 Task: Send an email with the signature Isla Howard with the subject Request for a discount and the message Could you please share your availability for a meeting next week to discuss the project timelines? from softage.5@softage.net to softage.1@softage.net and move the email from Sent Items to the folder Halloween costumes
Action: Mouse moved to (60, 44)
Screenshot: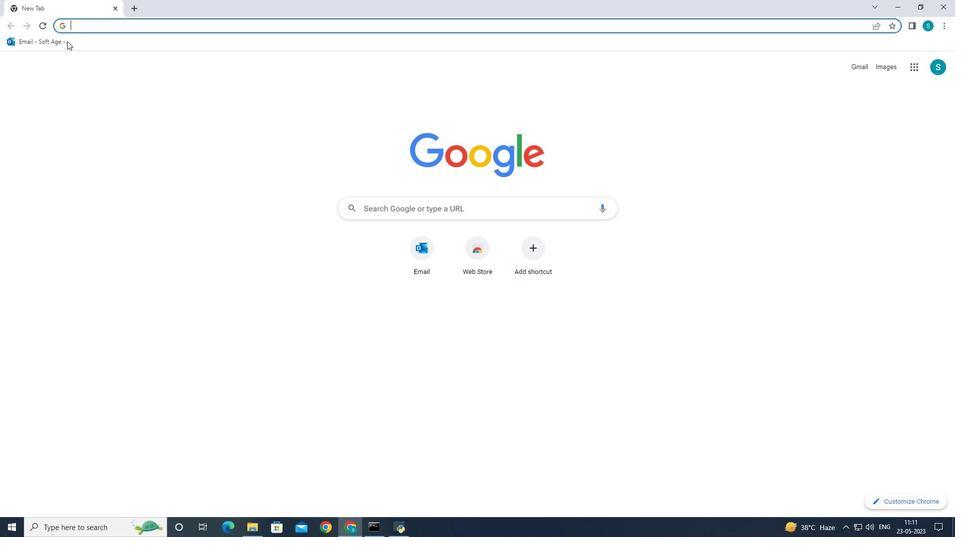 
Action: Mouse pressed left at (60, 44)
Screenshot: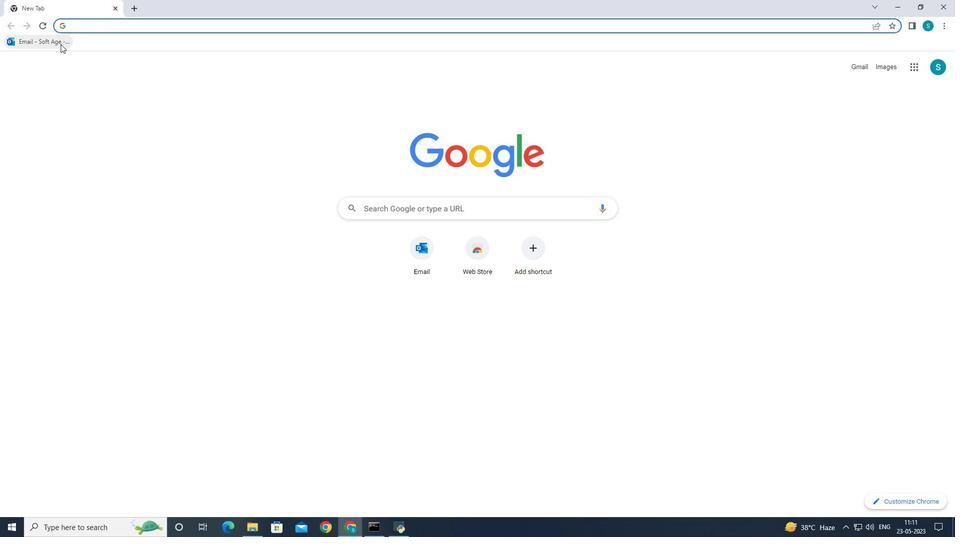 
Action: Mouse moved to (127, 82)
Screenshot: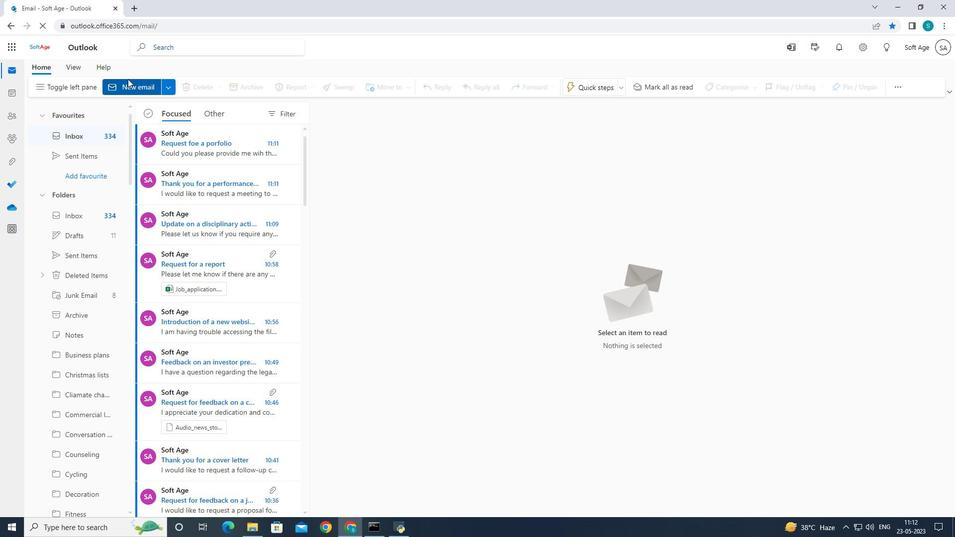 
Action: Mouse pressed left at (127, 82)
Screenshot: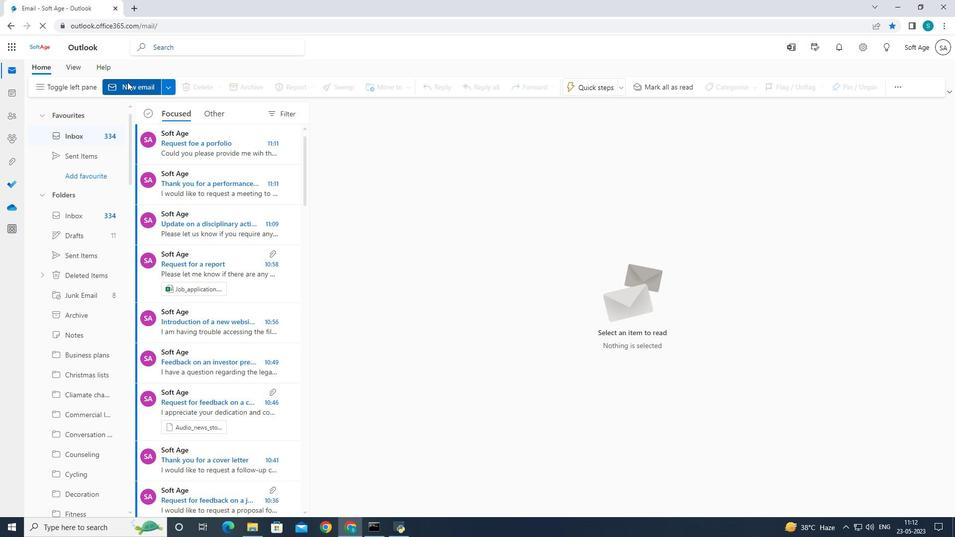 
Action: Mouse pressed left at (127, 82)
Screenshot: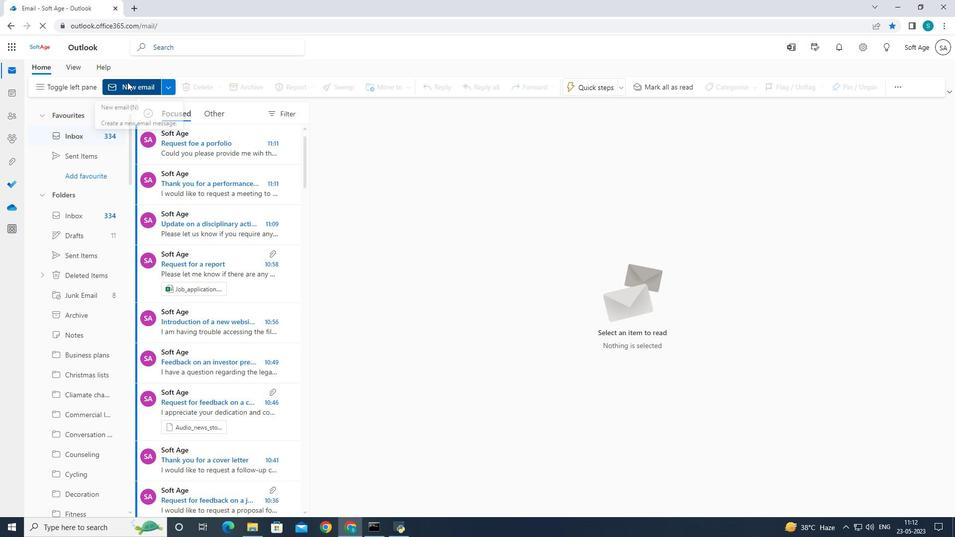 
Action: Mouse moved to (648, 89)
Screenshot: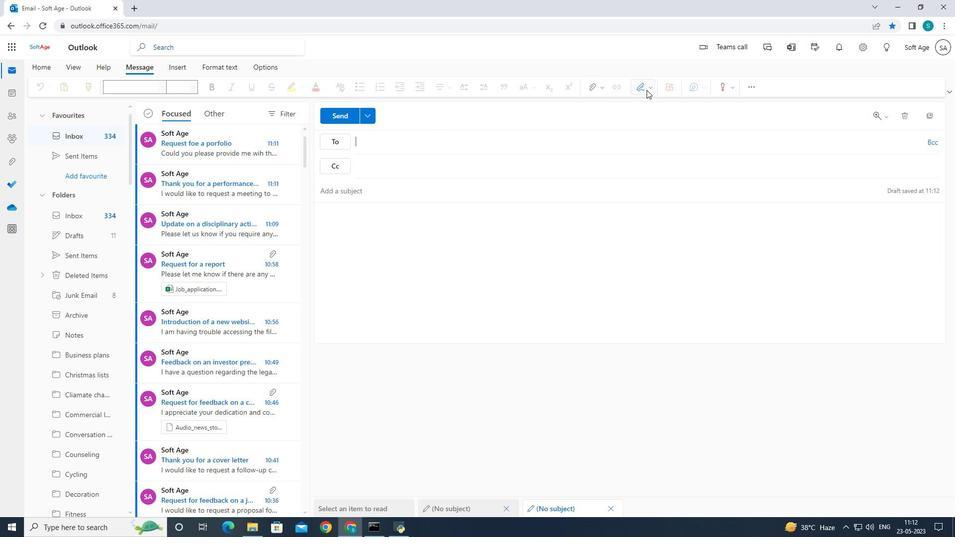 
Action: Mouse pressed left at (648, 89)
Screenshot: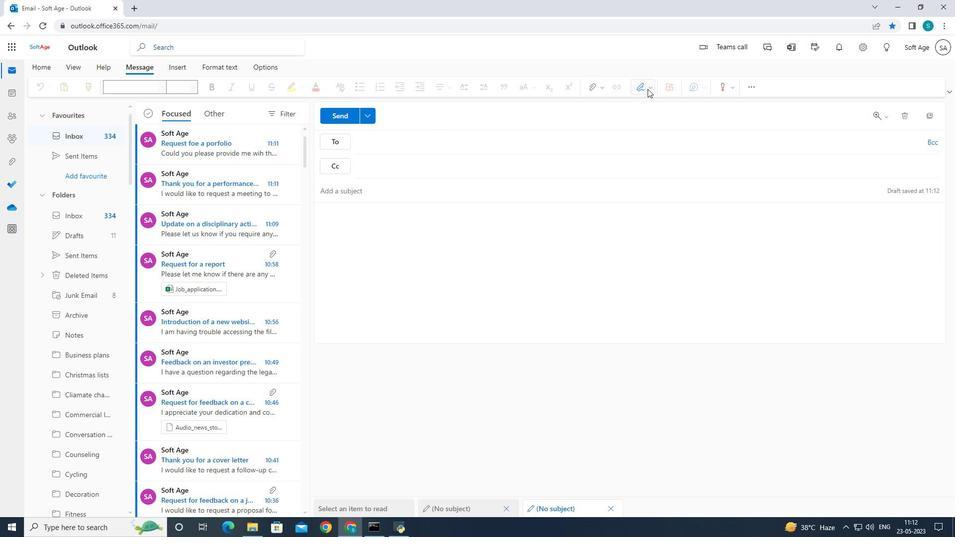 
Action: Mouse pressed left at (648, 89)
Screenshot: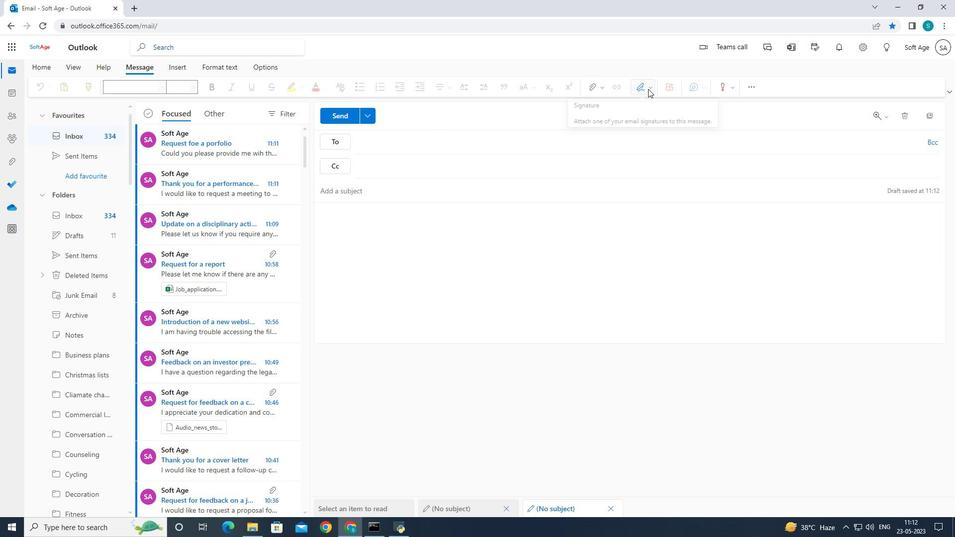 
Action: Mouse pressed left at (648, 89)
Screenshot: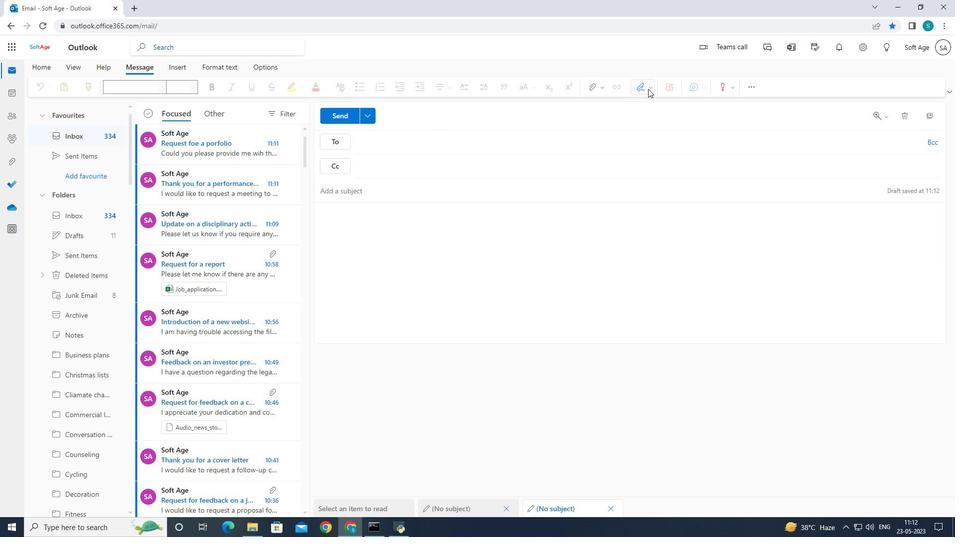
Action: Mouse moved to (617, 147)
Screenshot: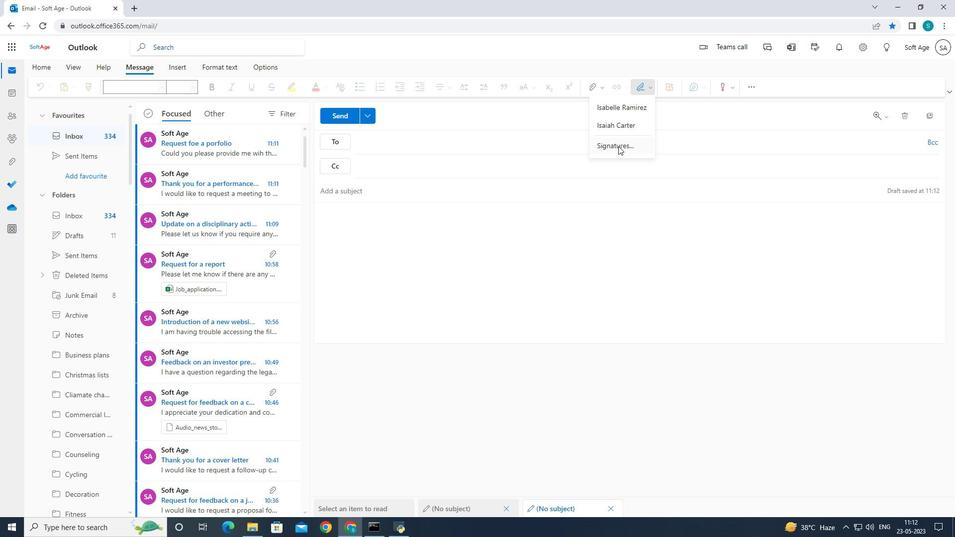
Action: Mouse pressed left at (617, 147)
Screenshot: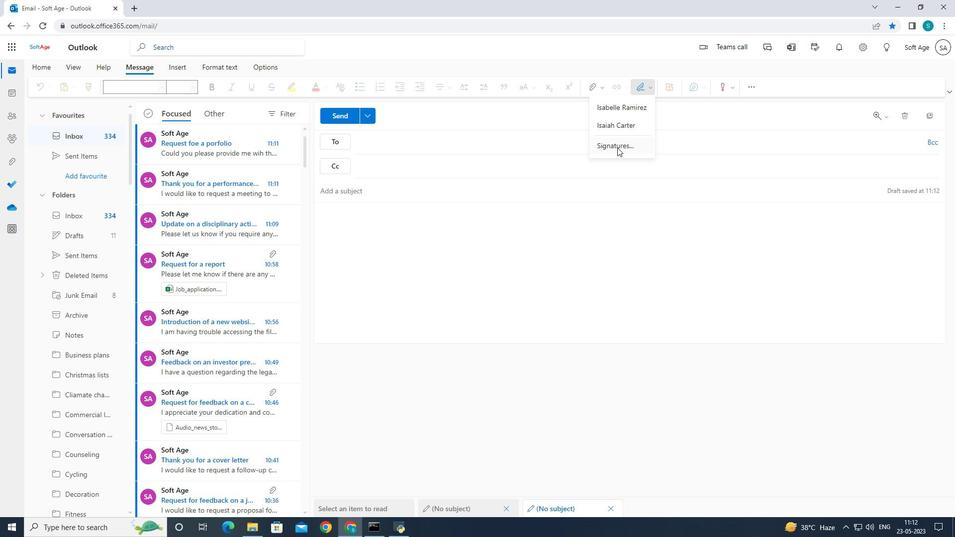 
Action: Mouse moved to (669, 168)
Screenshot: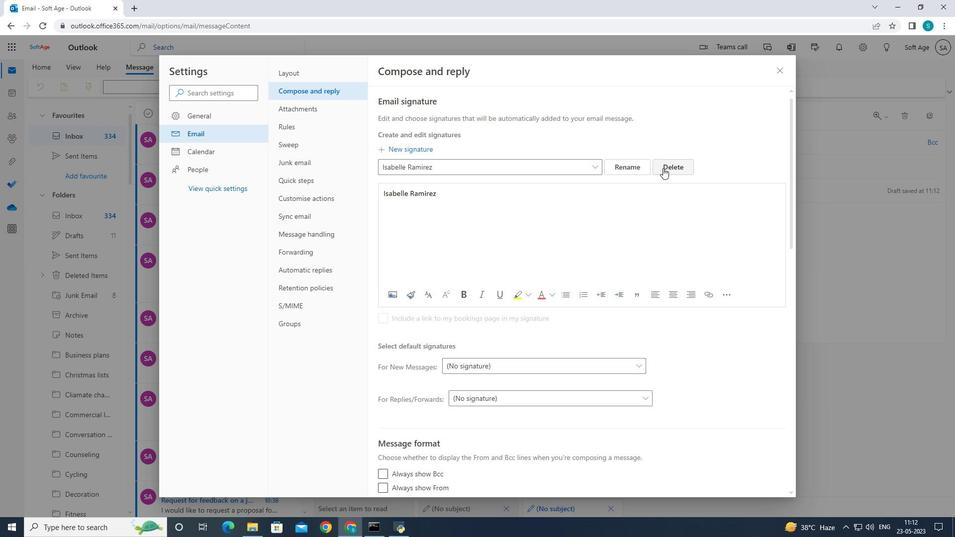
Action: Mouse pressed left at (669, 168)
Screenshot: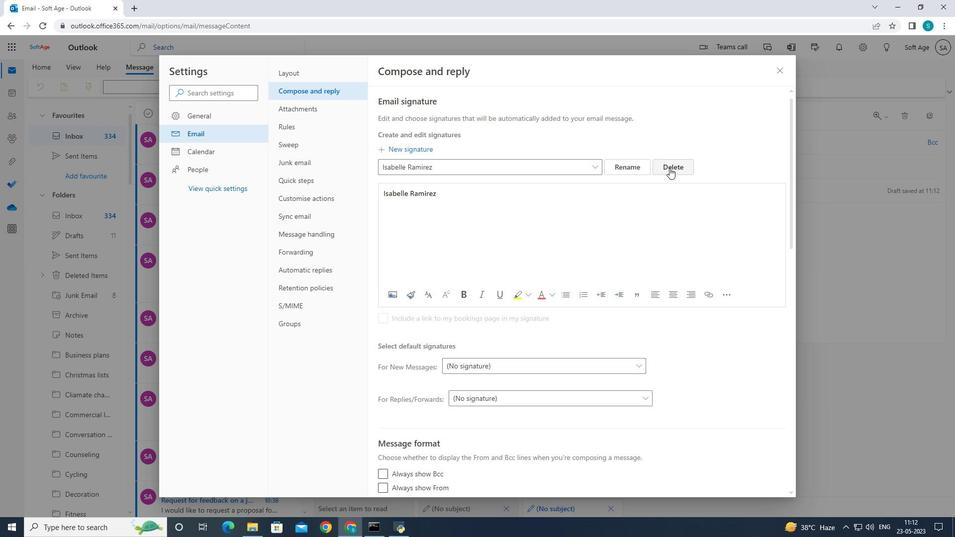 
Action: Mouse moved to (669, 164)
Screenshot: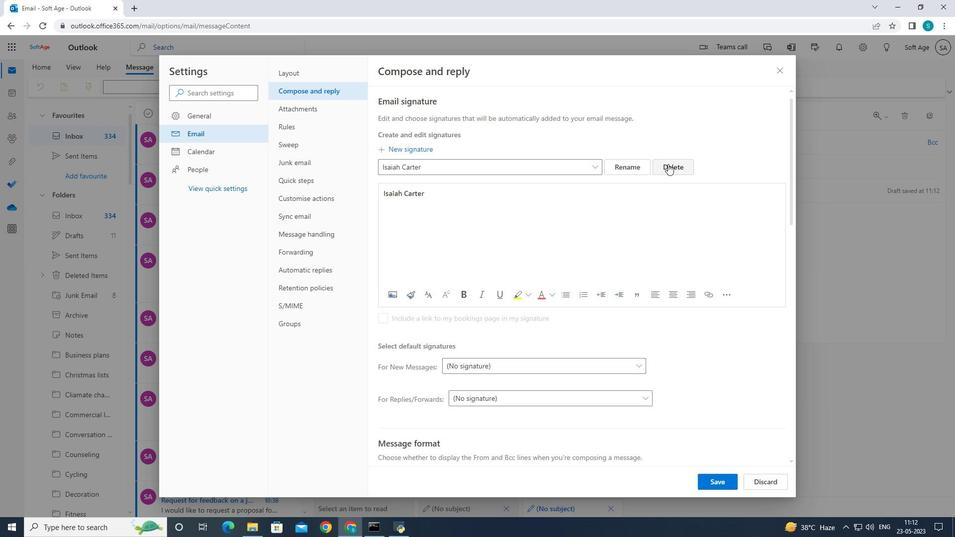 
Action: Mouse pressed left at (669, 164)
Screenshot: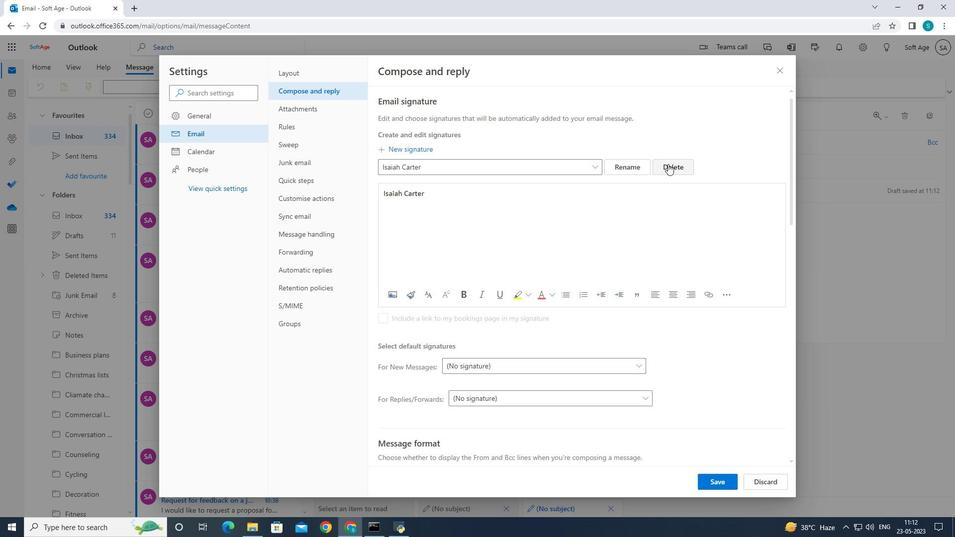 
Action: Mouse moved to (597, 169)
Screenshot: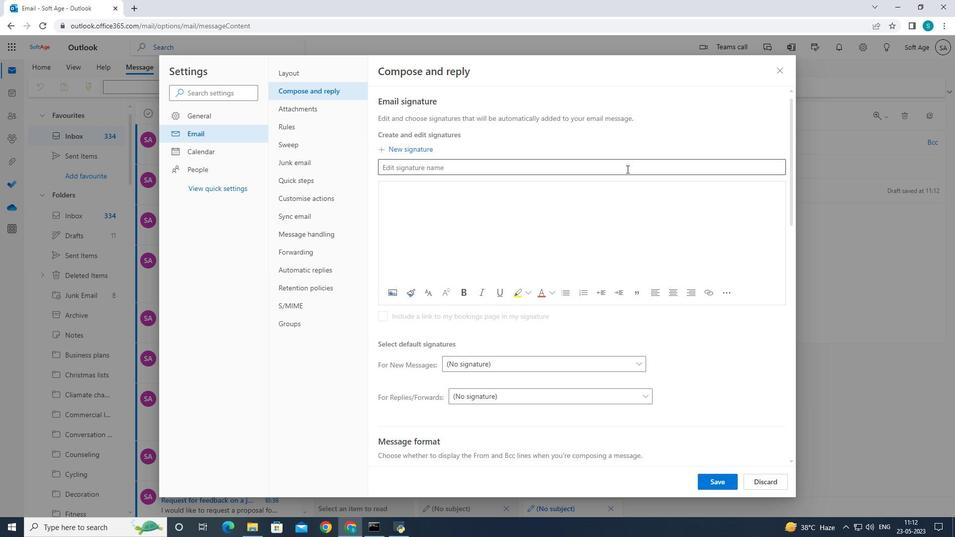 
Action: Mouse pressed left at (597, 169)
Screenshot: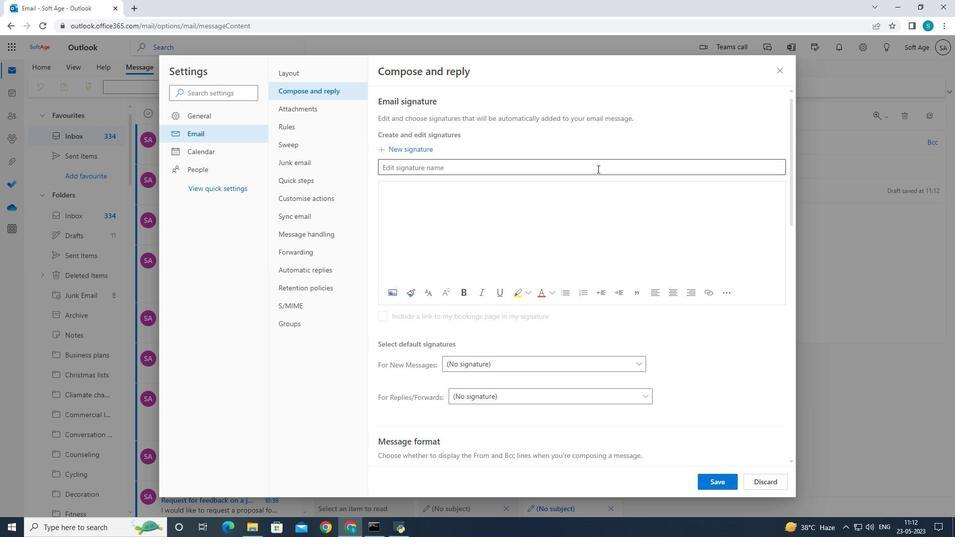 
Action: Mouse moved to (597, 169)
Screenshot: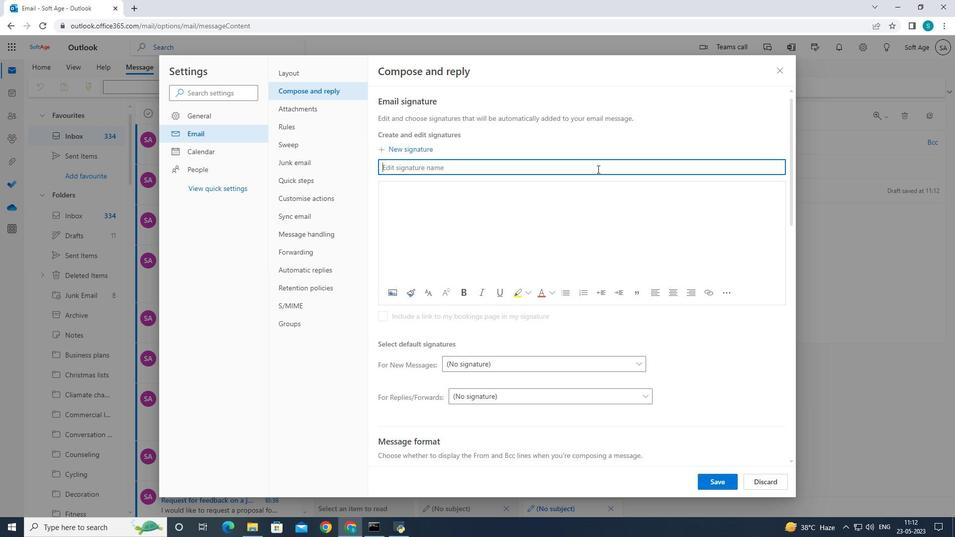 
Action: Mouse pressed left at (597, 169)
Screenshot: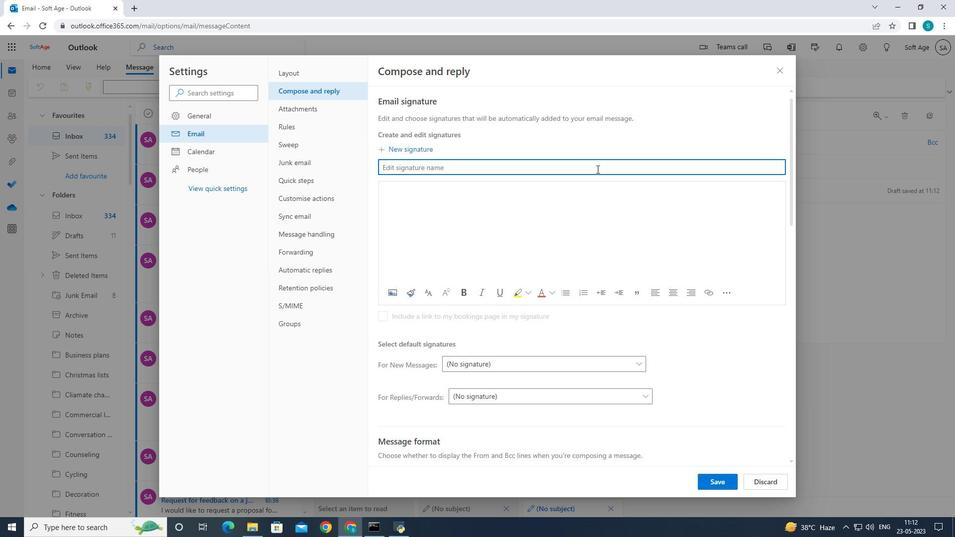 
Action: Mouse moved to (601, 161)
Screenshot: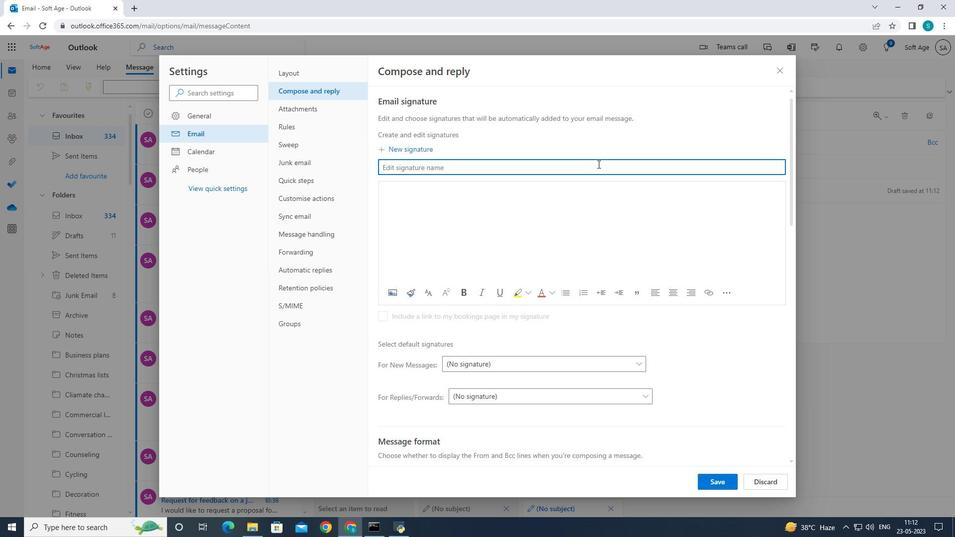 
Action: Key pressed <Key.caps_lock>I<Key.caps_lock>sla<Key.space><Key.caps_lock>H<Key.caps_lock>oward
Screenshot: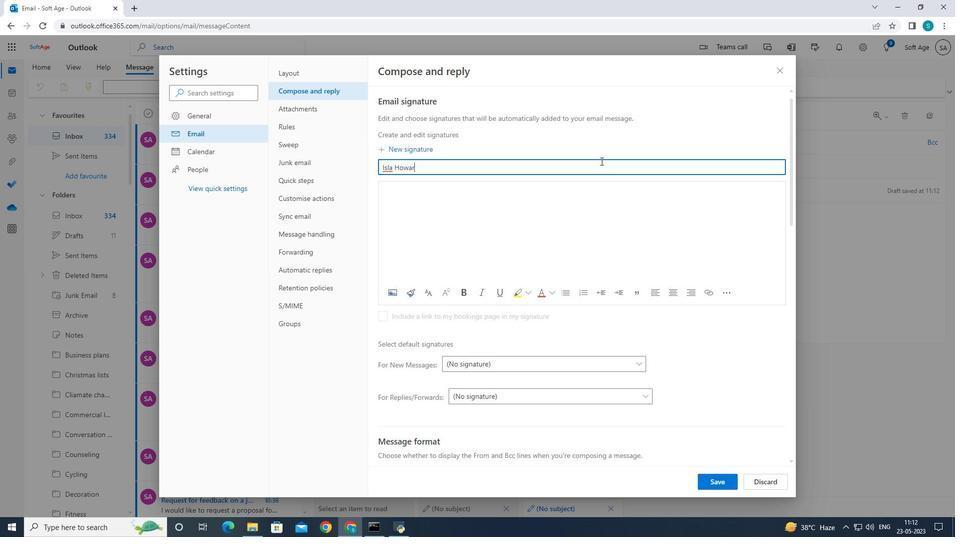 
Action: Mouse moved to (387, 180)
Screenshot: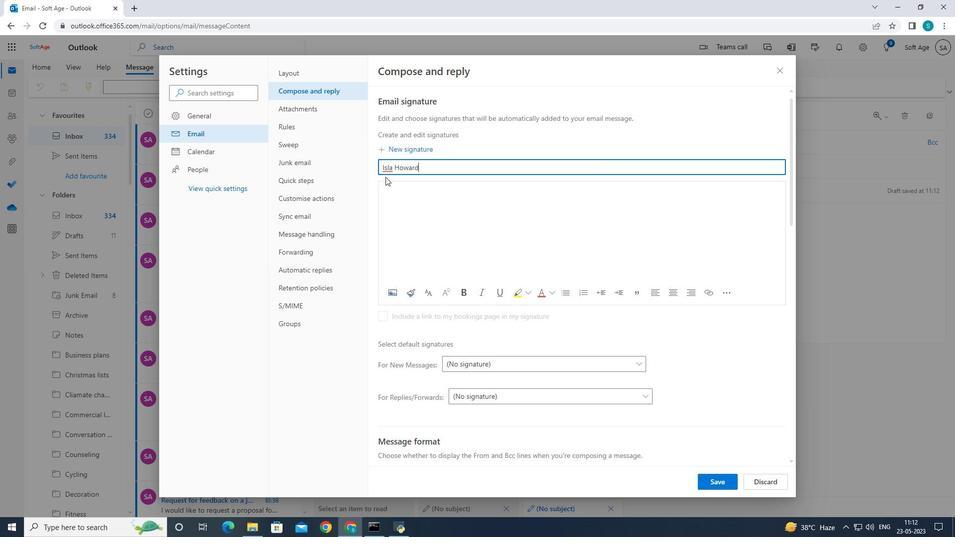
Action: Mouse pressed left at (387, 180)
Screenshot: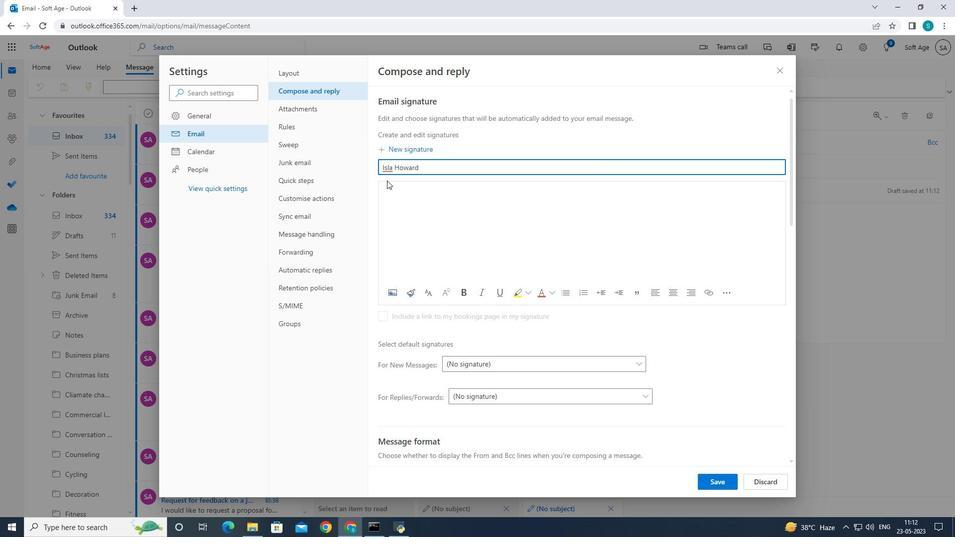 
Action: Mouse moved to (406, 187)
Screenshot: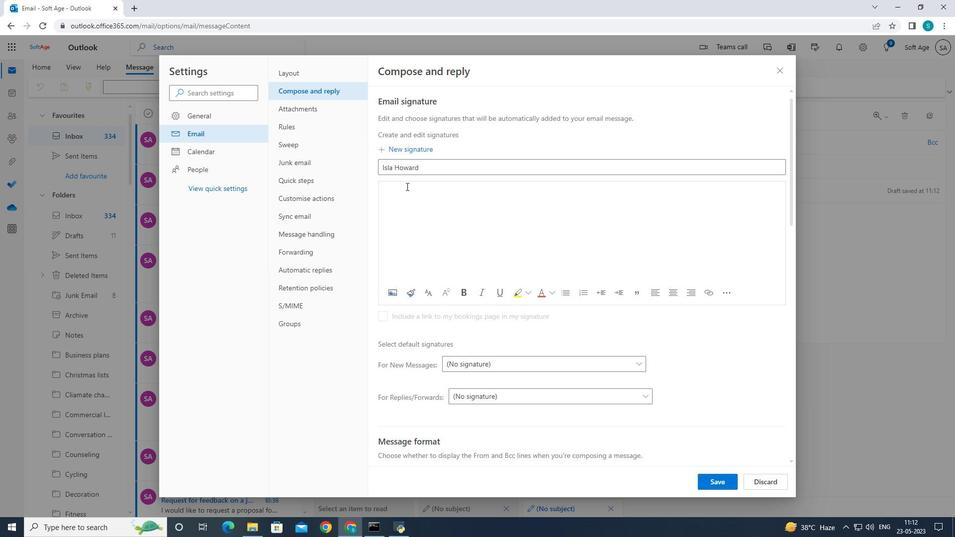 
Action: Mouse pressed left at (406, 187)
Screenshot: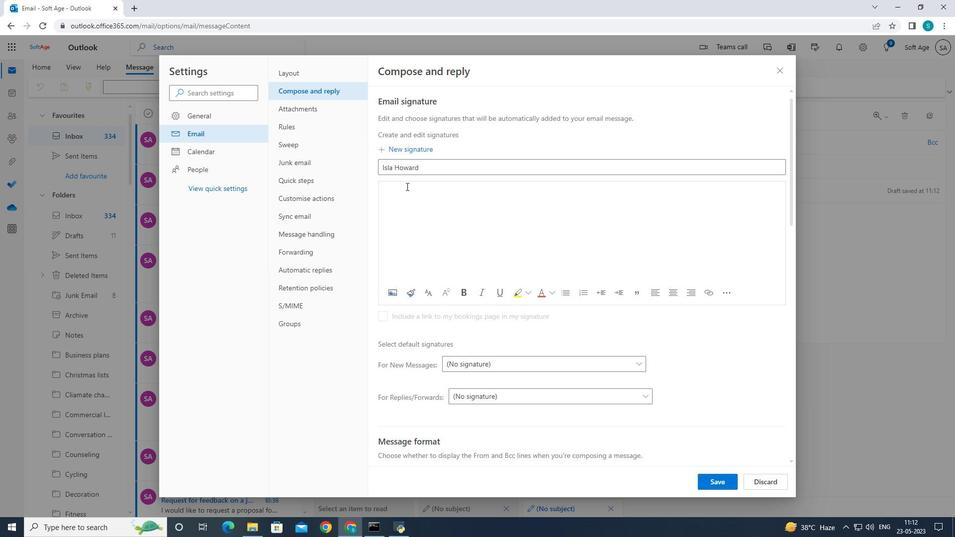 
Action: Mouse moved to (411, 183)
Screenshot: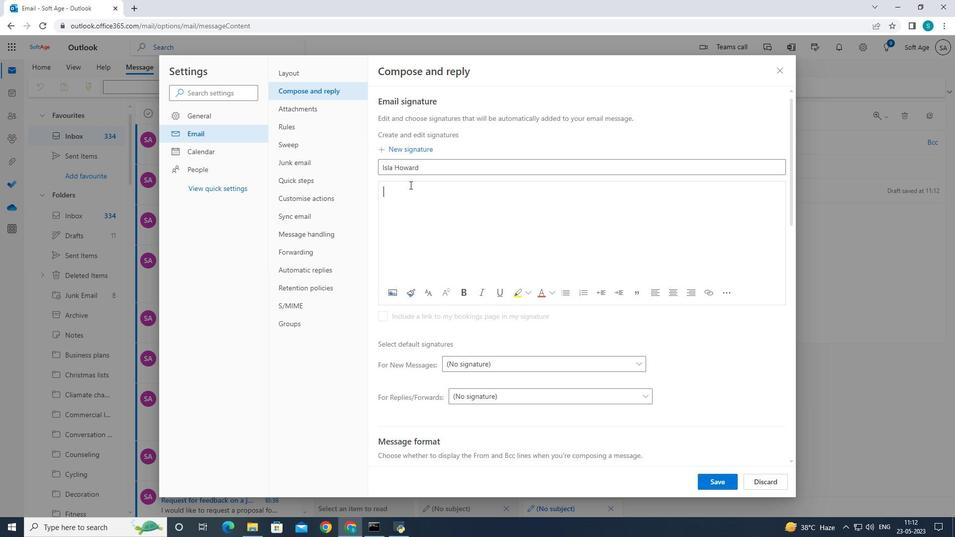 
Action: Key pressed <Key.caps_lock>I<Key.caps_lock>sla<Key.space><Key.caps_lock>H<Key.caps_lock>oward
Screenshot: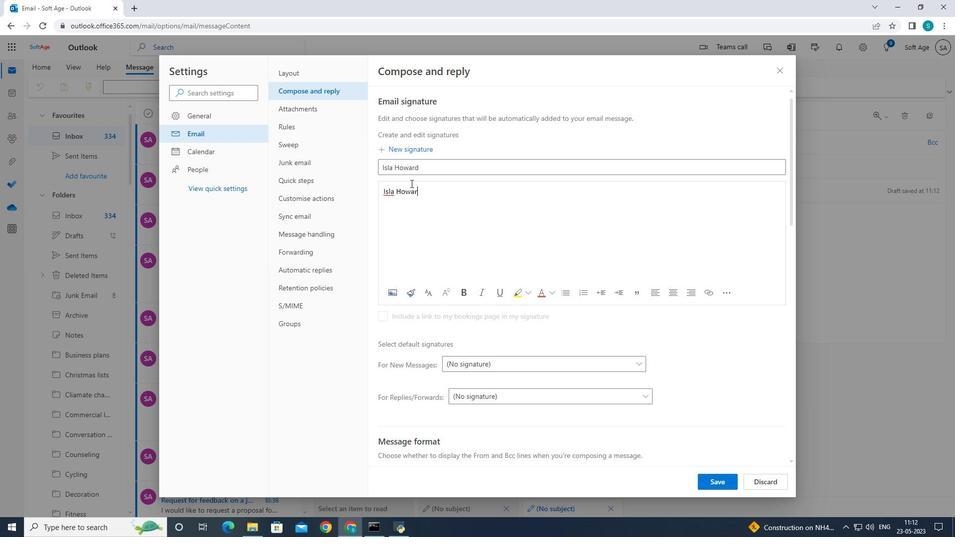 
Action: Mouse moved to (727, 485)
Screenshot: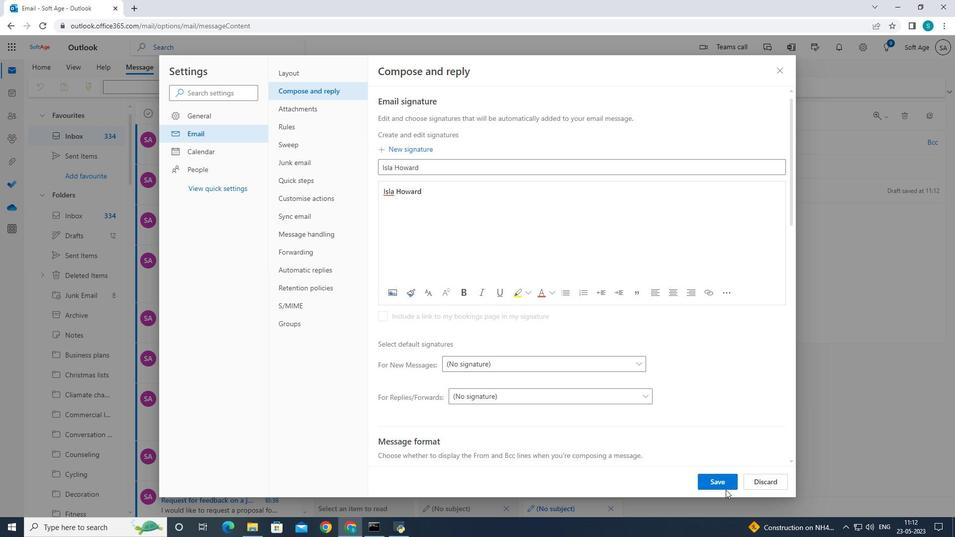 
Action: Mouse pressed left at (727, 485)
Screenshot: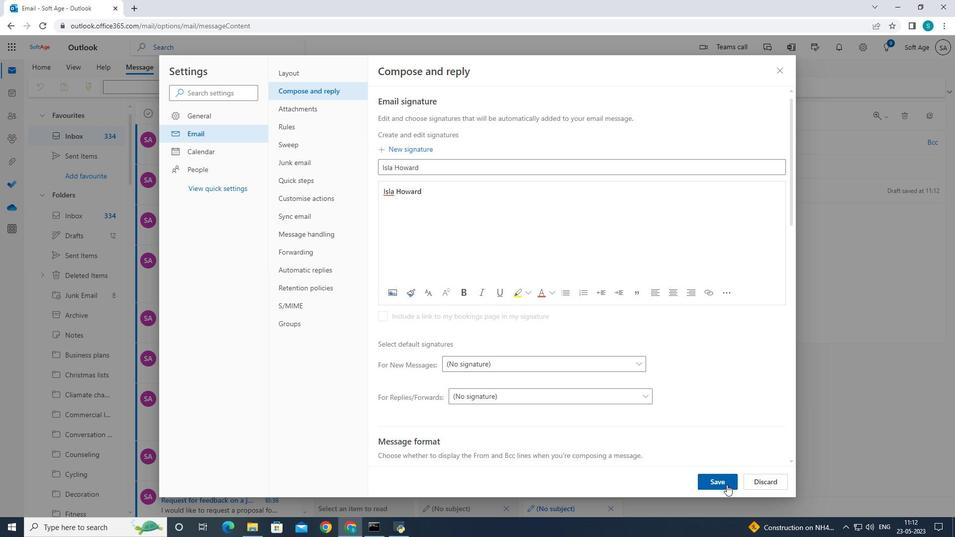 
Action: Mouse moved to (783, 71)
Screenshot: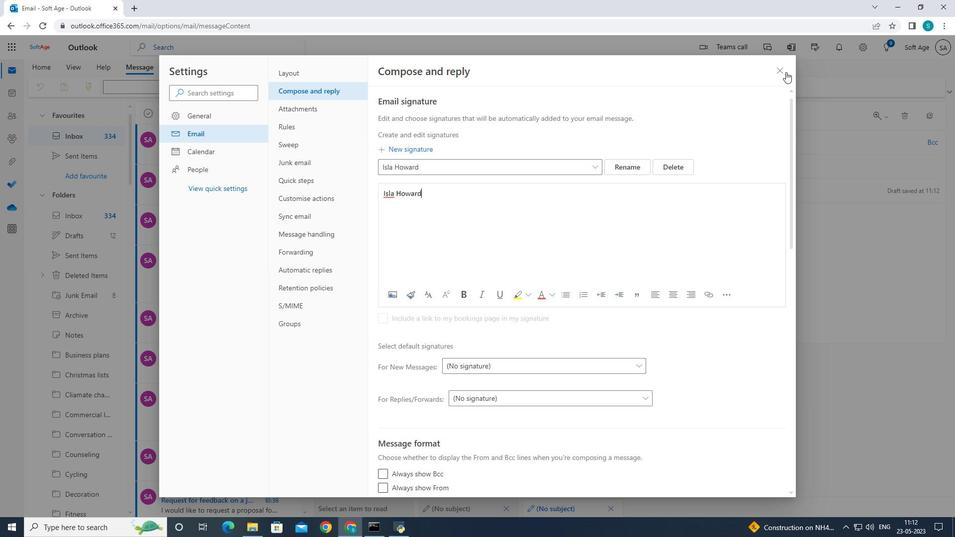 
Action: Mouse pressed left at (783, 71)
Screenshot: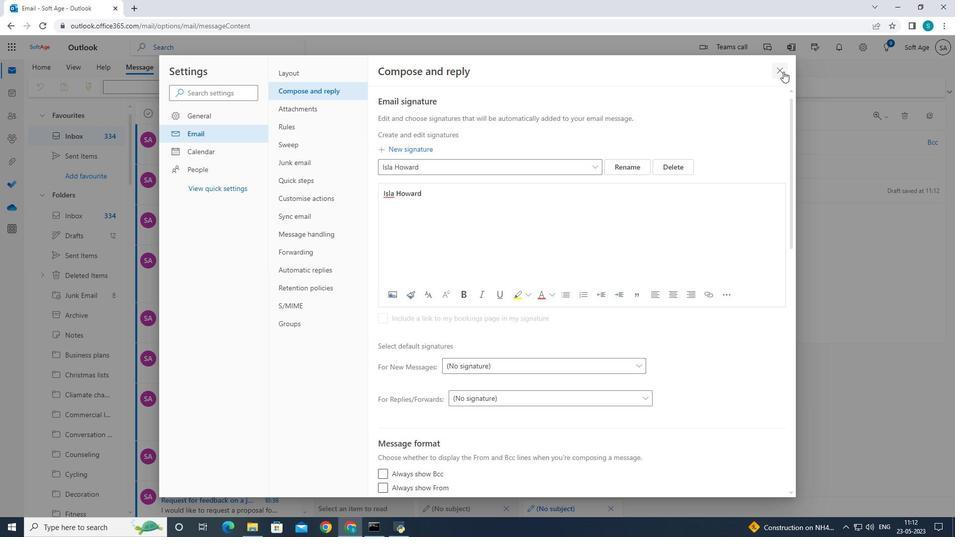 
Action: Mouse moved to (386, 188)
Screenshot: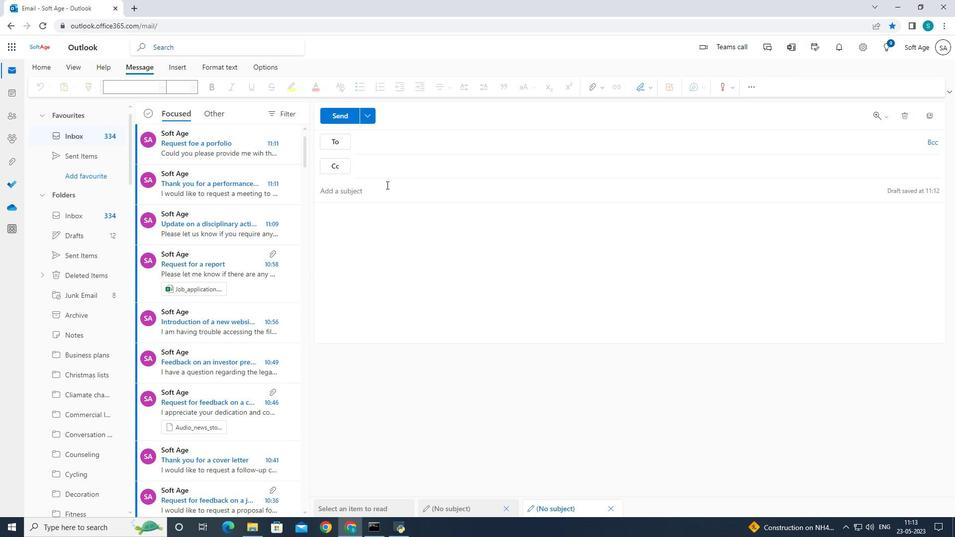 
Action: Mouse pressed left at (386, 188)
Screenshot: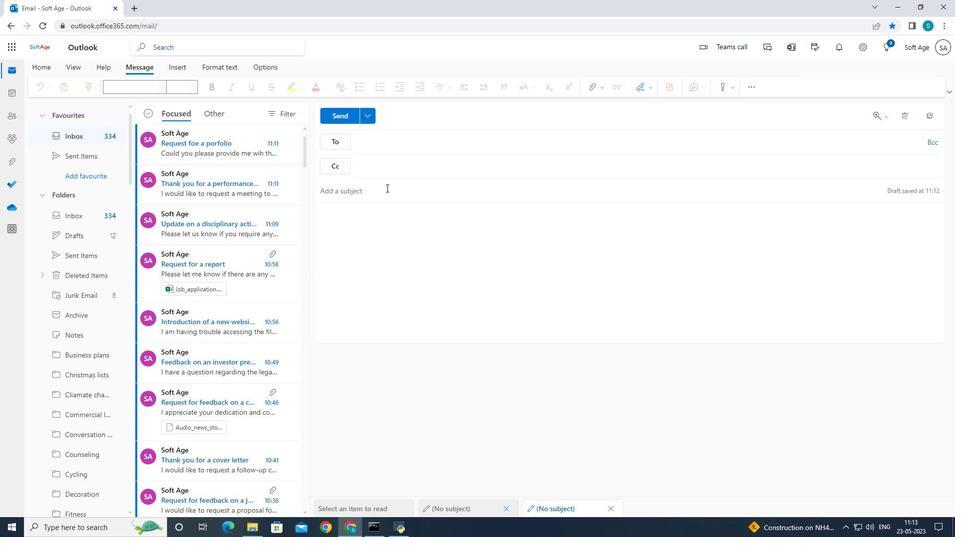 
Action: Mouse moved to (532, 119)
Screenshot: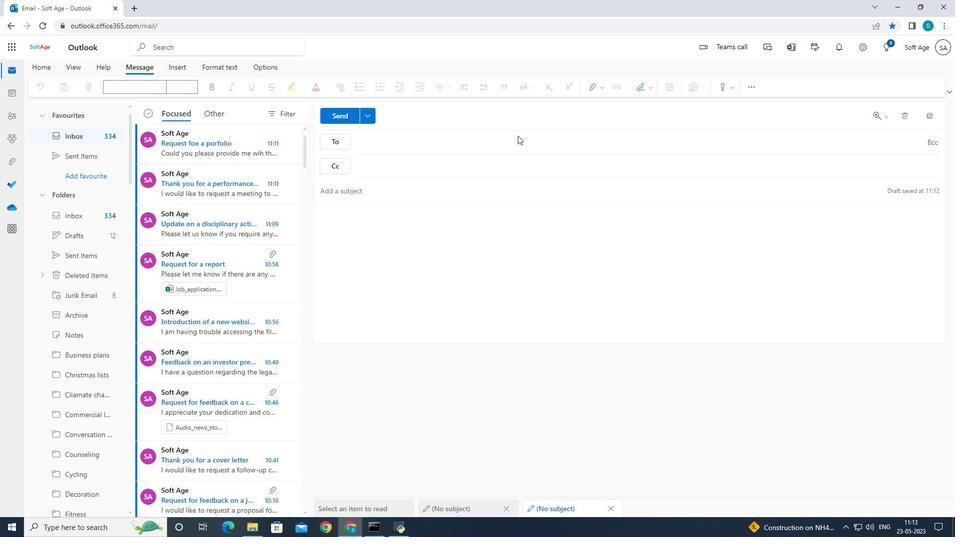 
Action: Key pressed <Key.shift>r<Key.shift>e<Key.backspace><Key.backspace><Key.shift>Request<Key.space>for<Key.space>a<Key.shift><Key.space>discount
Screenshot: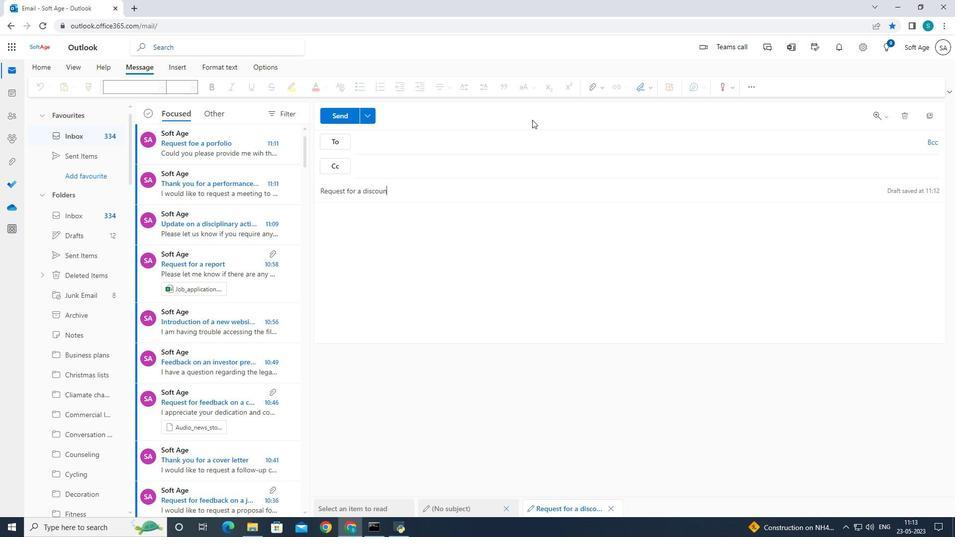 
Action: Mouse moved to (465, 214)
Screenshot: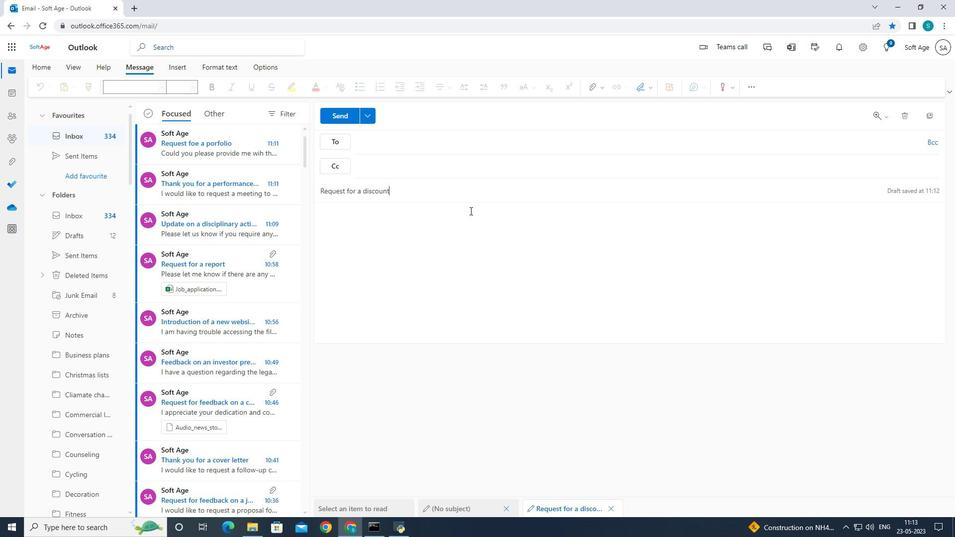 
Action: Mouse pressed left at (465, 214)
Screenshot: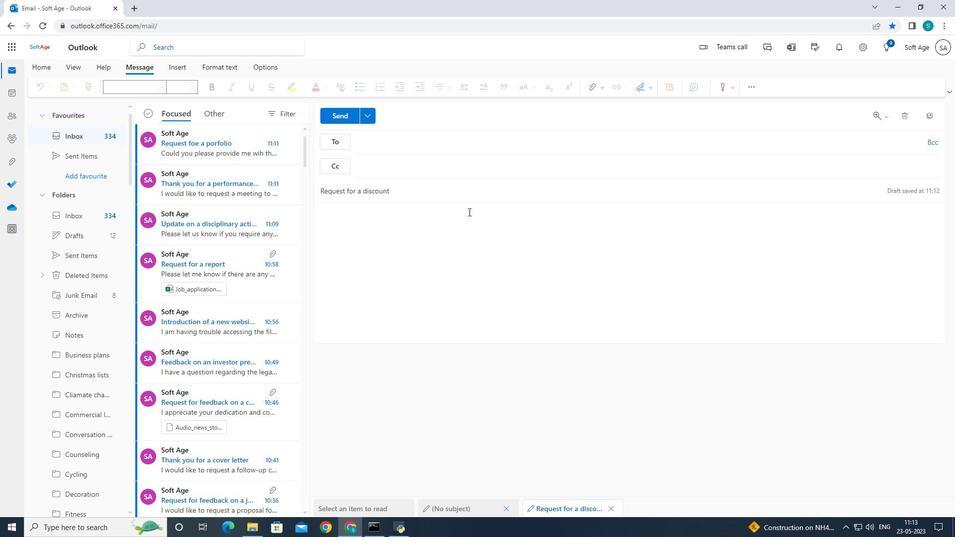 
Action: Mouse moved to (643, 87)
Screenshot: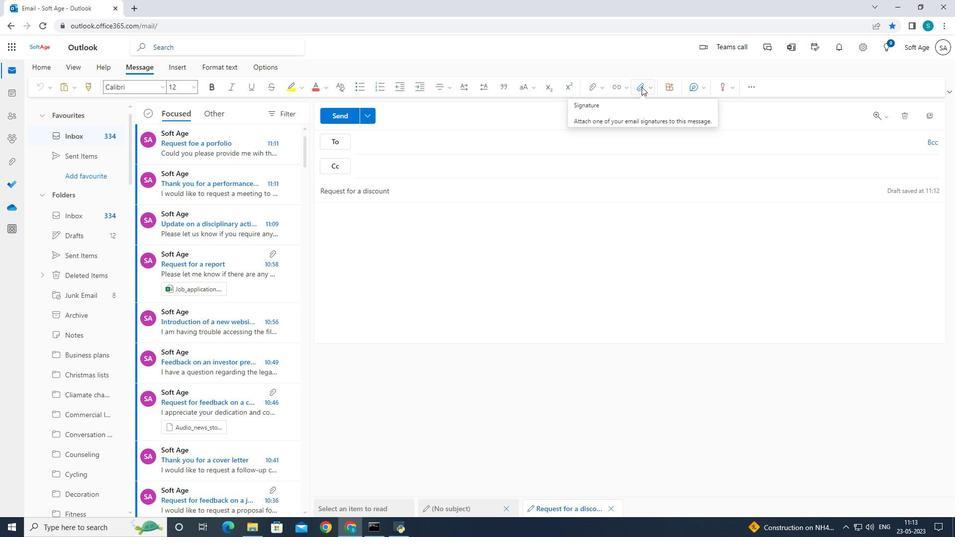 
Action: Mouse pressed left at (643, 87)
Screenshot: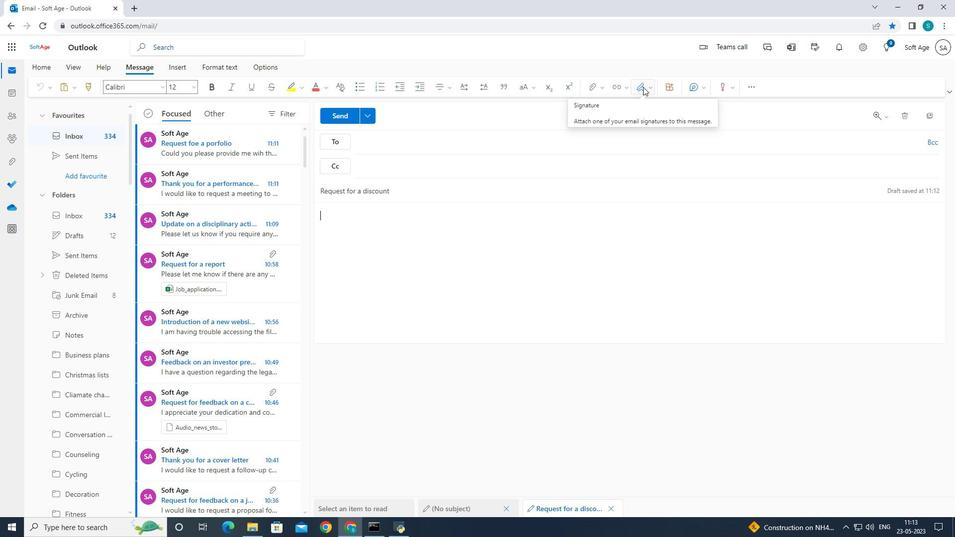 
Action: Mouse moved to (638, 108)
Screenshot: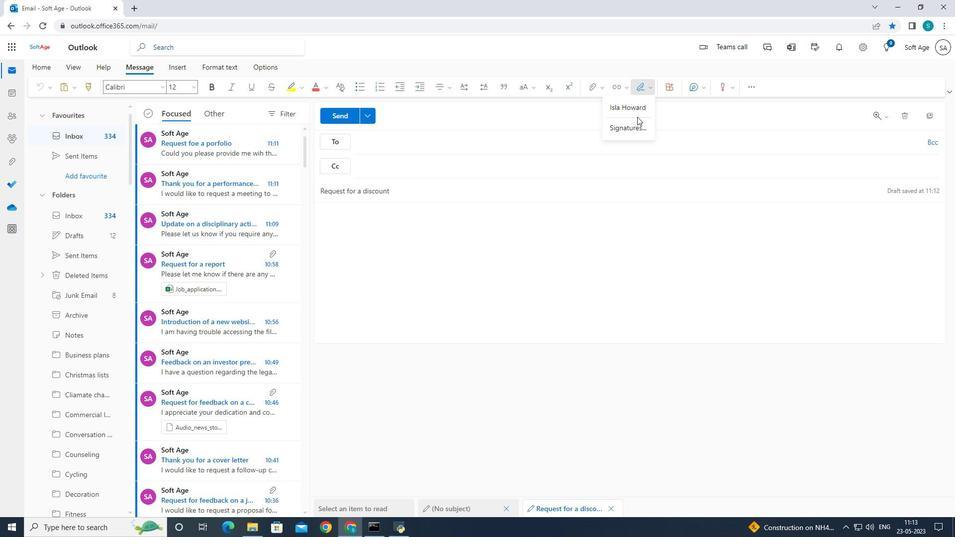 
Action: Mouse pressed left at (638, 108)
Screenshot: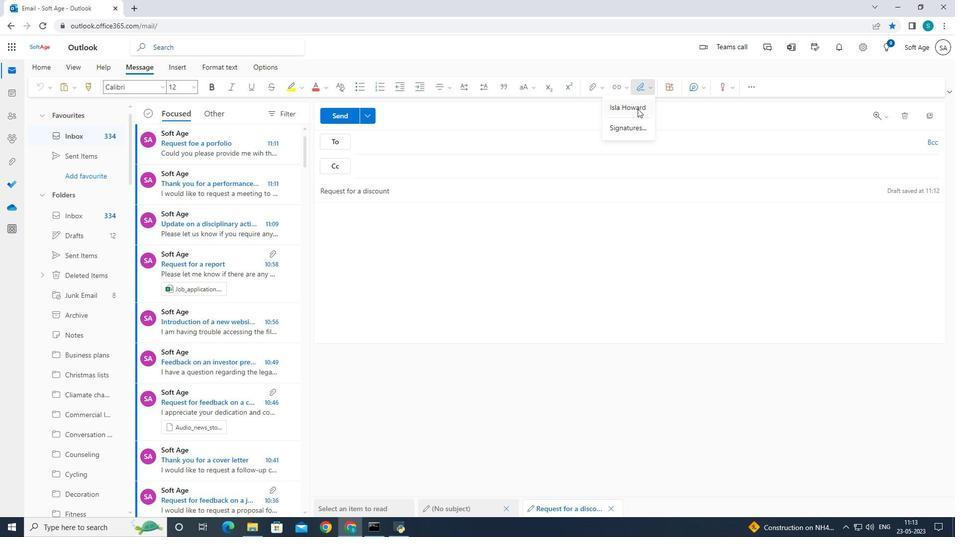 
Action: Mouse moved to (515, 207)
Screenshot: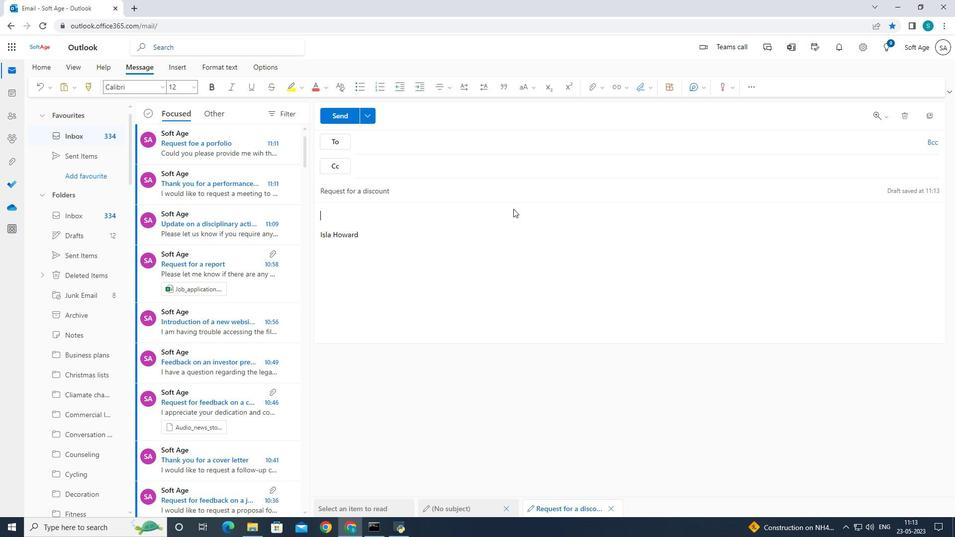 
Action: Key pressed <Key.shift>Could<Key.space>you<Key.space>please<Key.space>share<Key.space>your<Key.space>availability
Screenshot: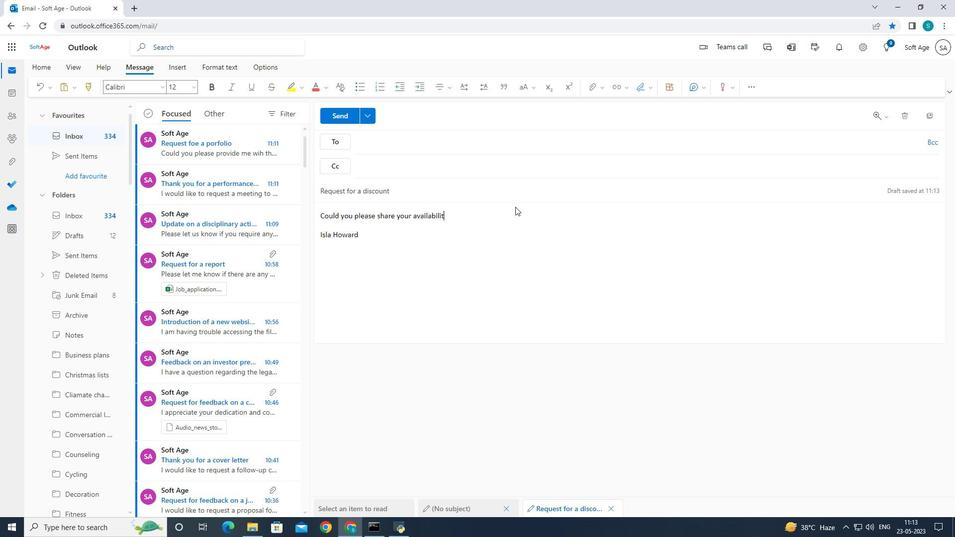 
Action: Mouse moved to (525, 200)
Screenshot: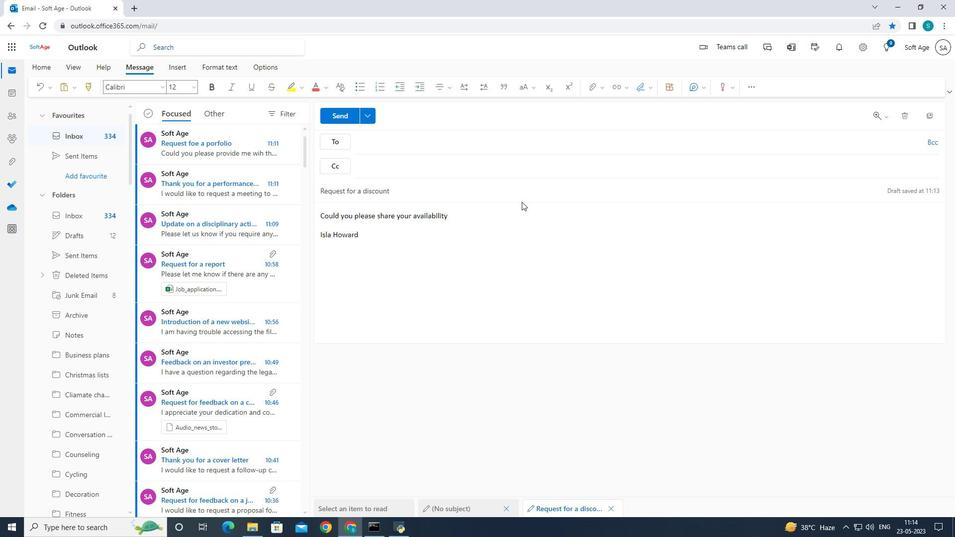 
Action: Key pressed <Key.space>for<Key.space>a<Key.space>meeting<Key.space>next<Key.space>week<Key.space>to<Key.space>discuss<Key.space>the<Key.space>project<Key.space>timelines<Key.shift_r>?
Screenshot: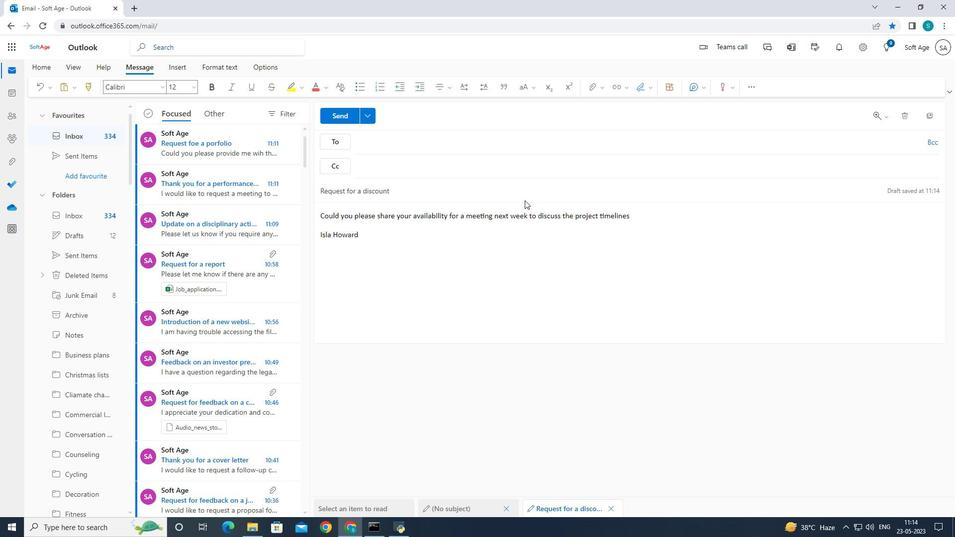 
Action: Mouse moved to (437, 147)
Screenshot: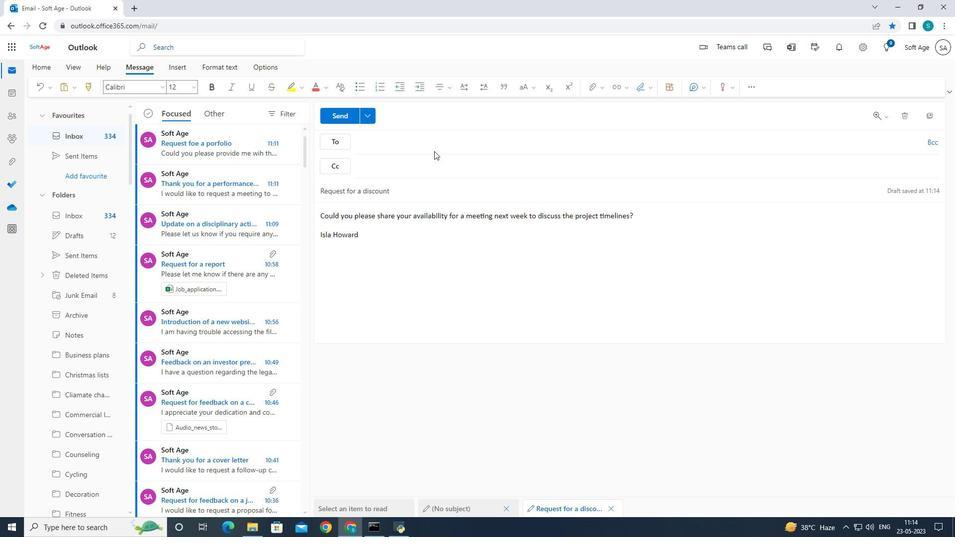 
Action: Mouse pressed left at (437, 147)
Screenshot: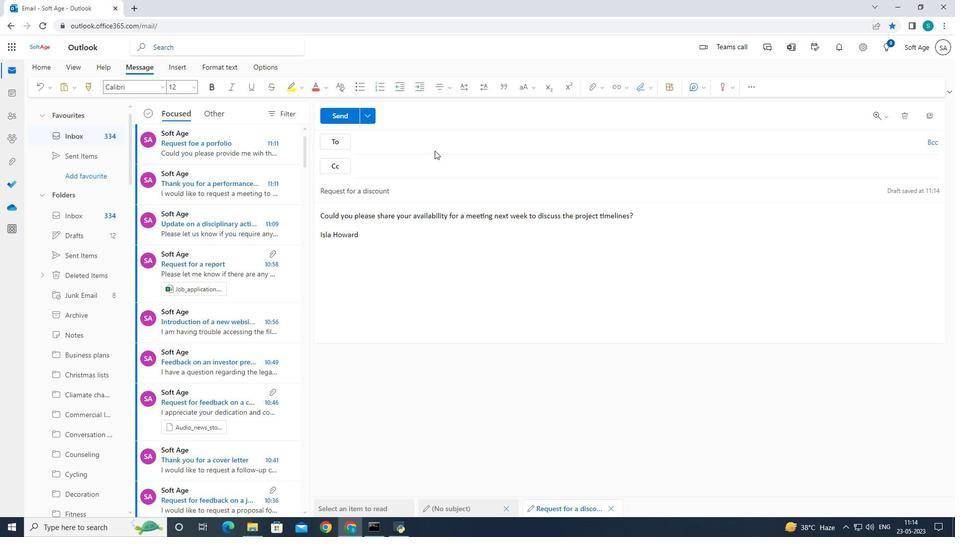 
Action: Mouse moved to (460, 145)
Screenshot: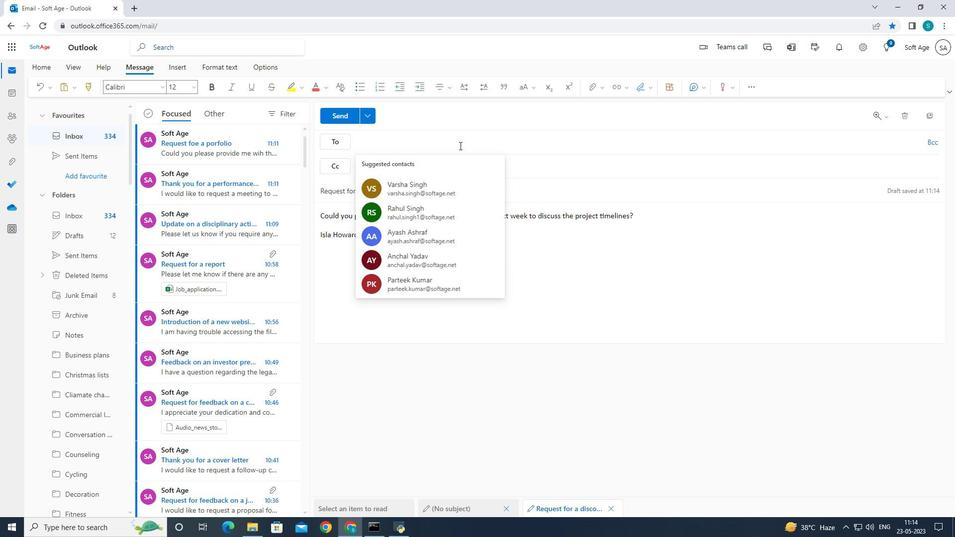 
Action: Key pressed softge.1<Key.shift>@<Key.left><Key.left><Key.left><Key.left><Key.left>a<Key.right><Key.right><Key.right><Key.right><Key.right>softage.net
Screenshot: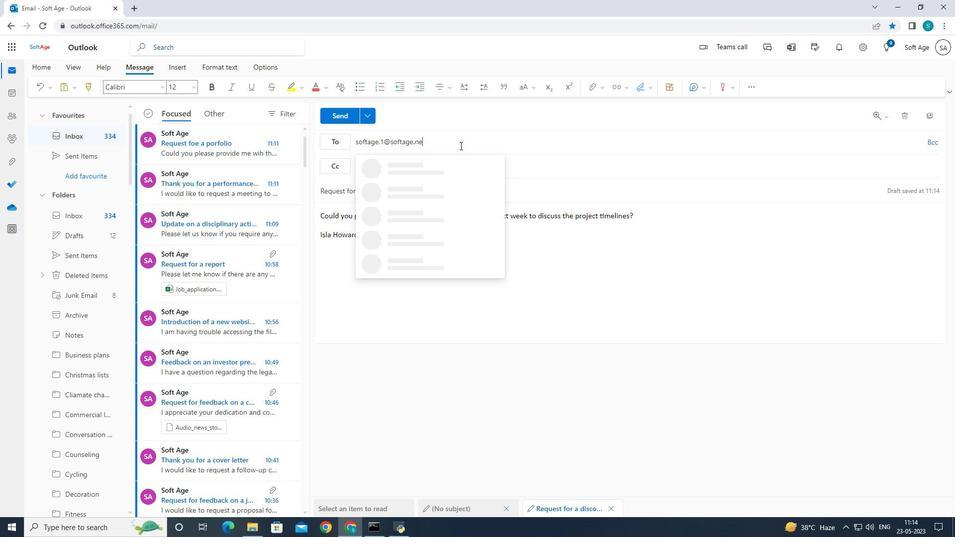 
Action: Mouse moved to (450, 169)
Screenshot: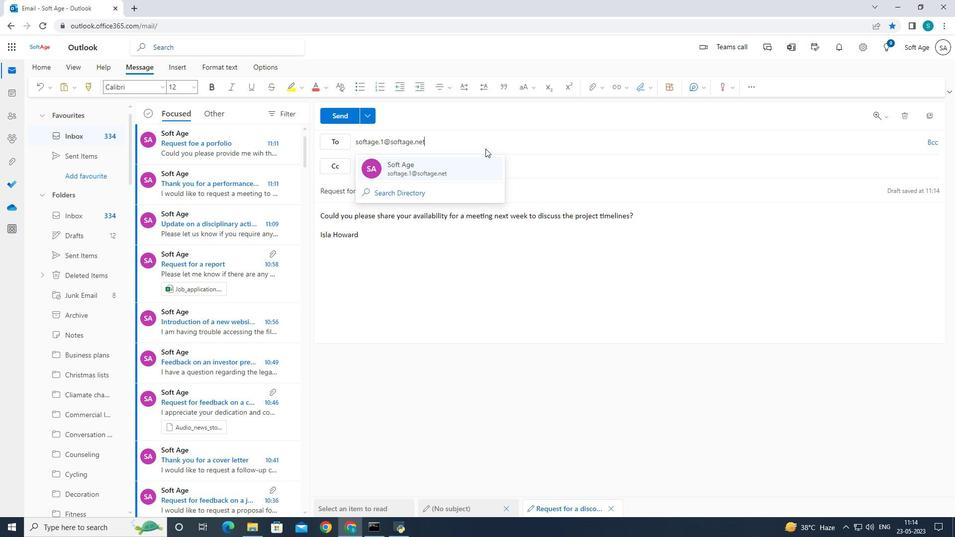 
Action: Mouse pressed left at (450, 169)
Screenshot: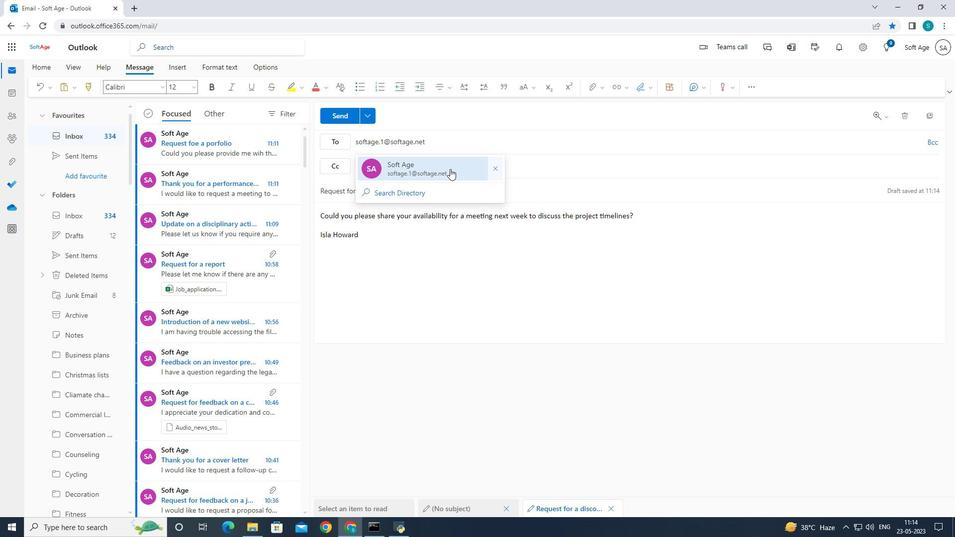 
Action: Mouse moved to (77, 153)
Screenshot: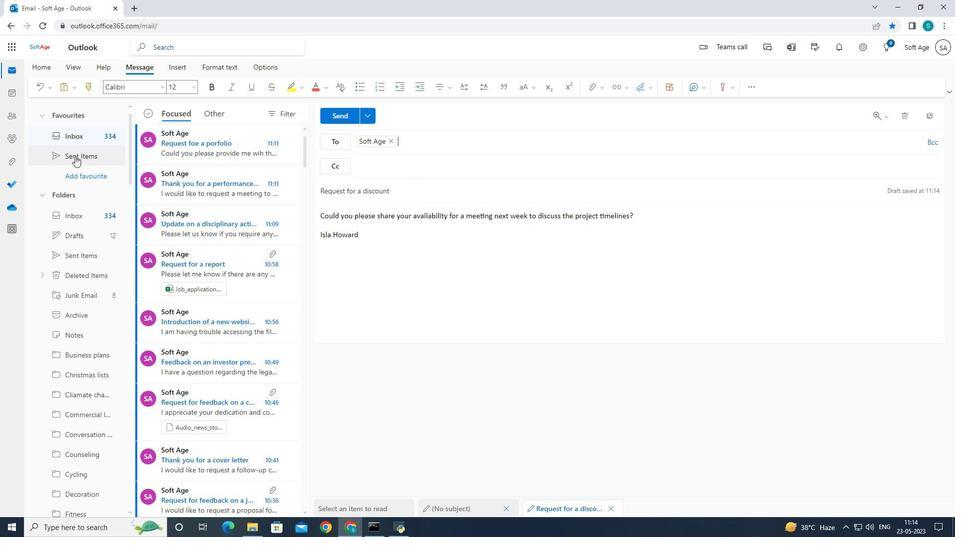
Action: Mouse scrolled (77, 153) with delta (0, 0)
Screenshot: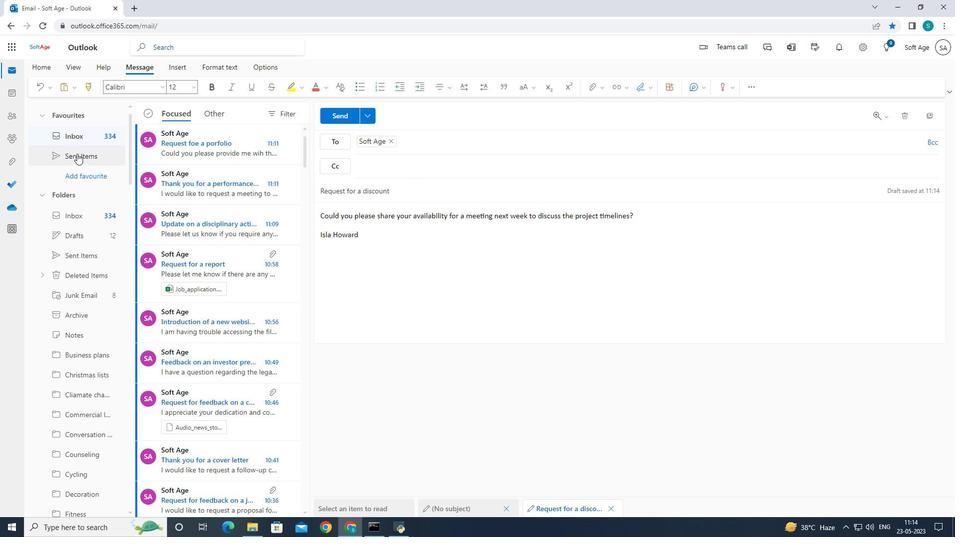 
Action: Mouse scrolled (77, 153) with delta (0, 0)
Screenshot: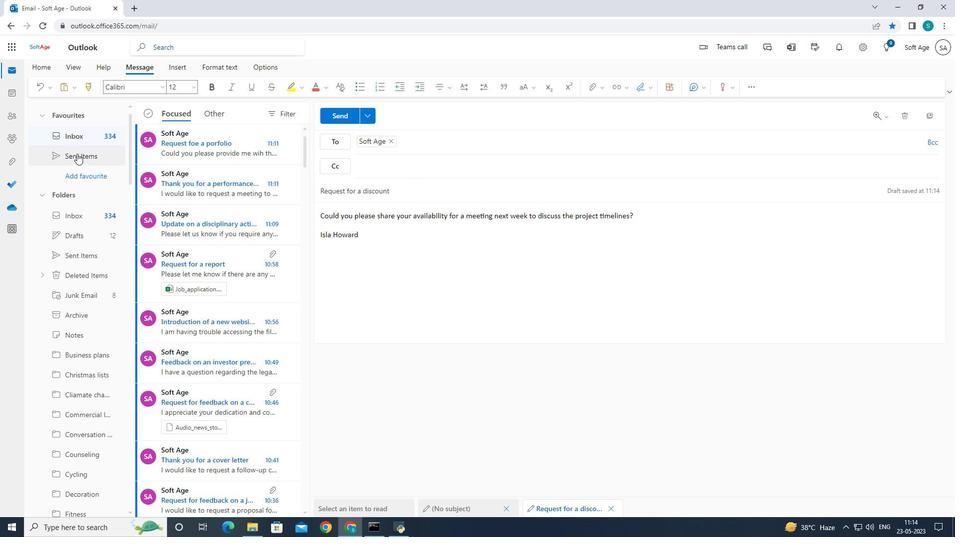
Action: Mouse scrolled (77, 153) with delta (0, 0)
Screenshot: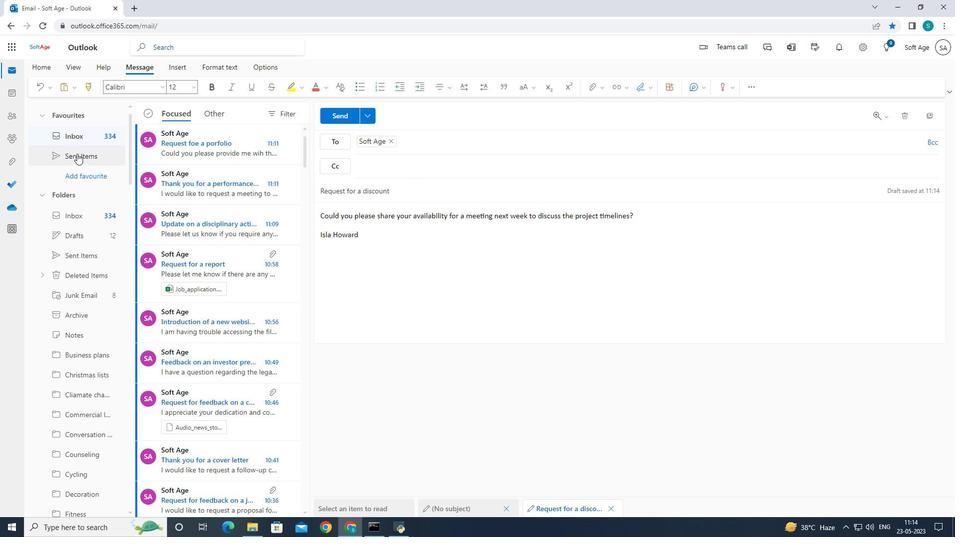 
Action: Mouse scrolled (77, 153) with delta (0, 0)
Screenshot: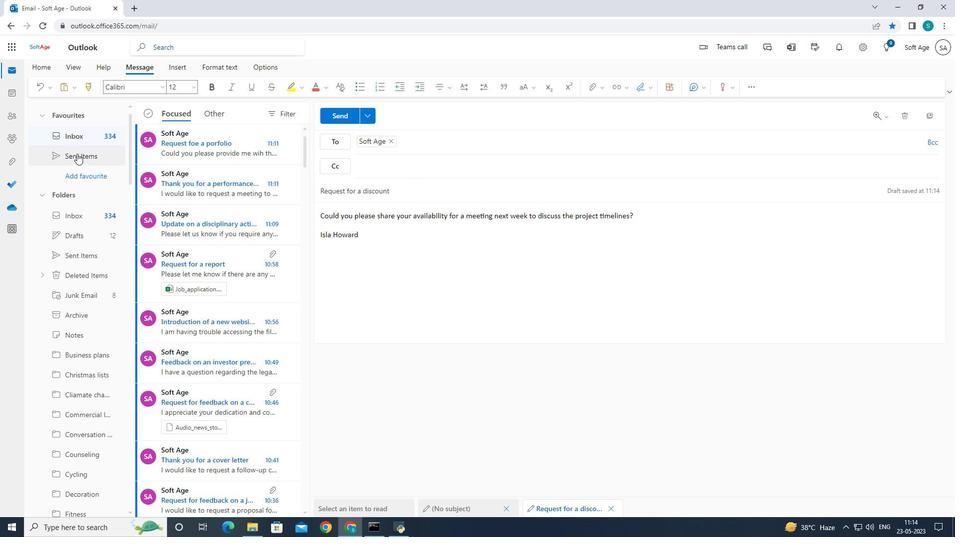 
Action: Mouse moved to (80, 141)
Screenshot: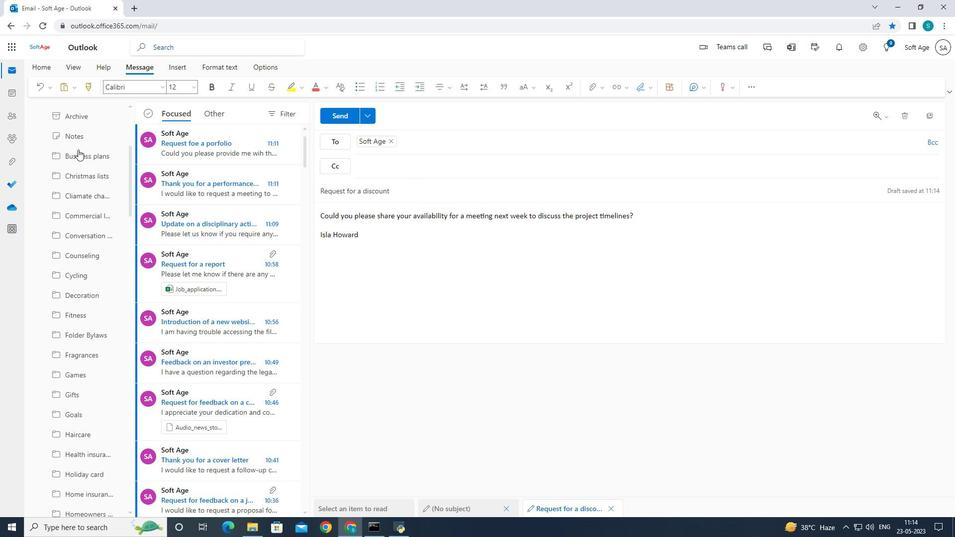 
Action: Mouse scrolled (80, 140) with delta (0, 0)
Screenshot: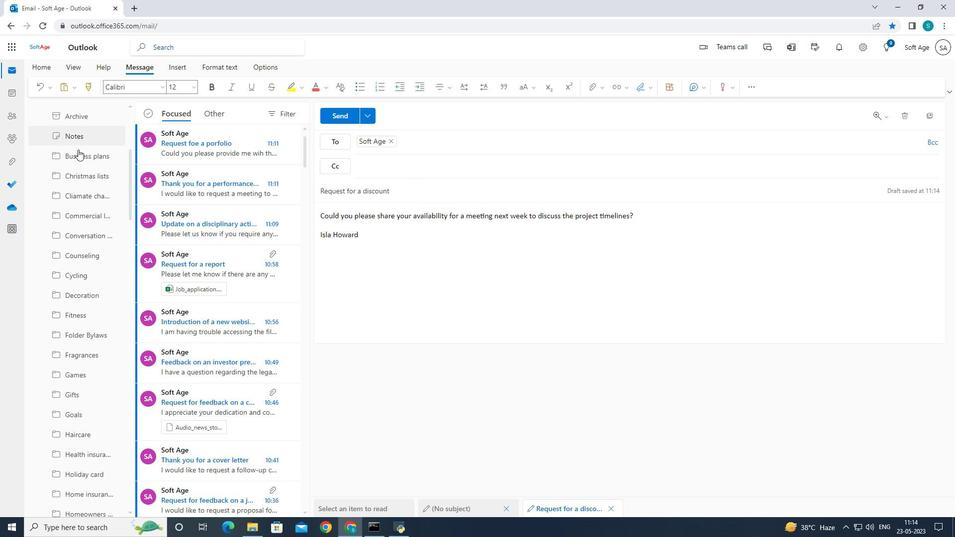 
Action: Mouse scrolled (80, 140) with delta (0, 0)
Screenshot: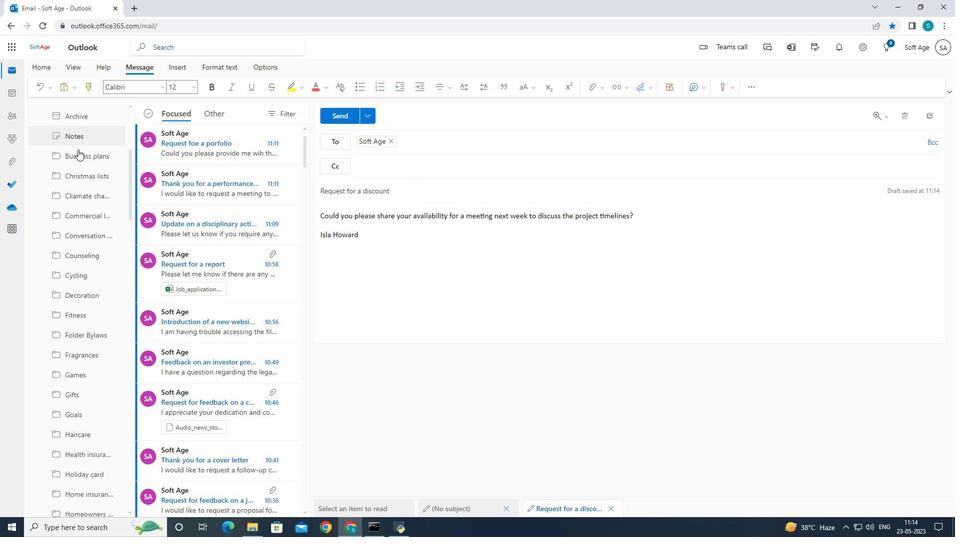 
Action: Mouse moved to (80, 141)
Screenshot: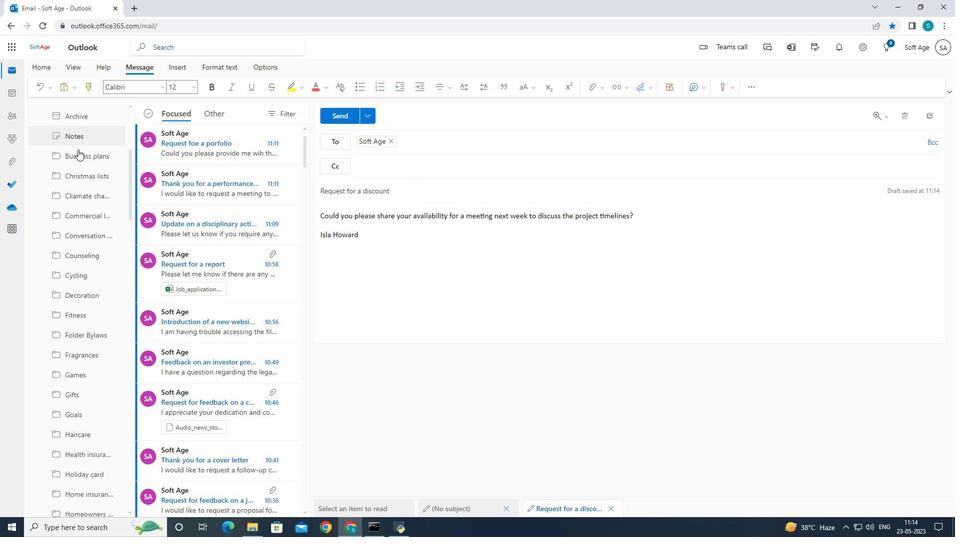 
Action: Mouse scrolled (80, 140) with delta (0, 0)
Screenshot: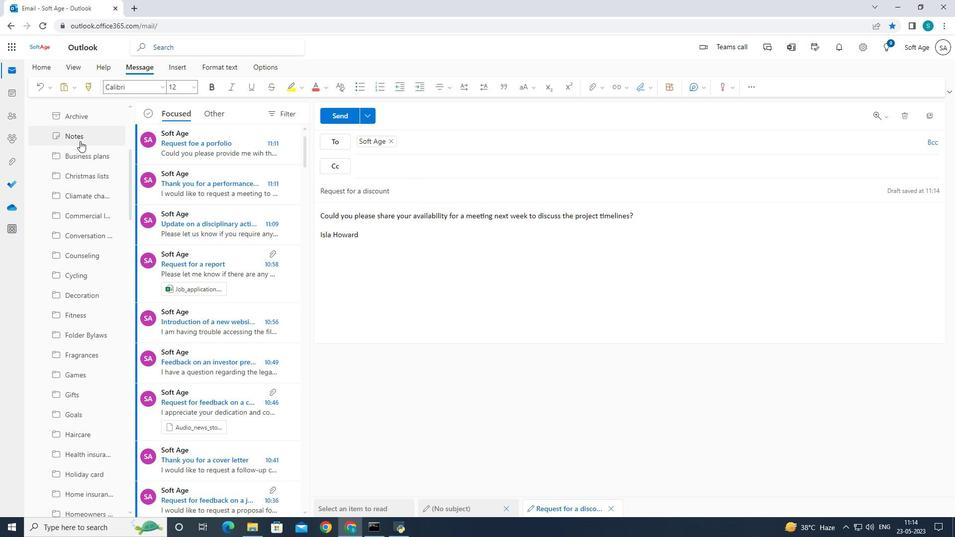 
Action: Mouse scrolled (80, 140) with delta (0, 0)
Screenshot: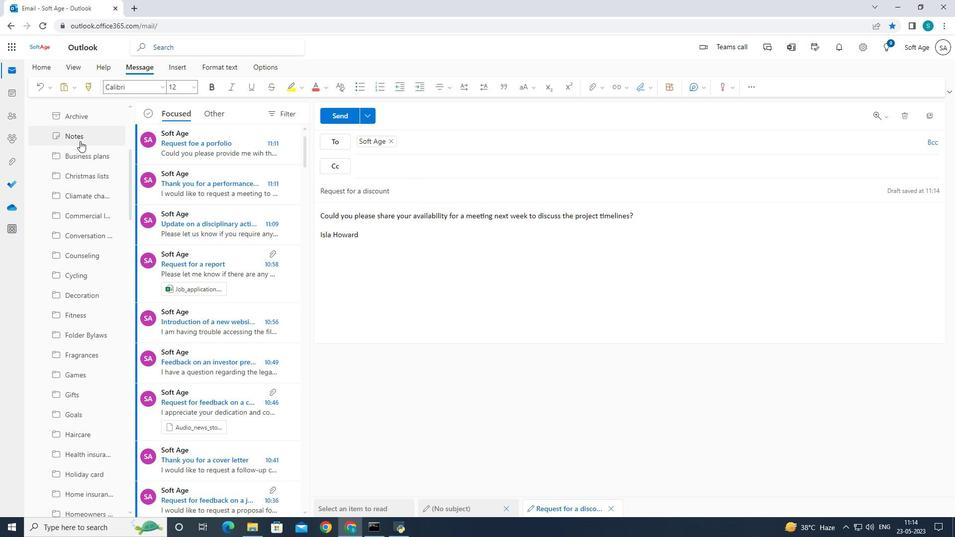 
Action: Mouse moved to (82, 139)
Screenshot: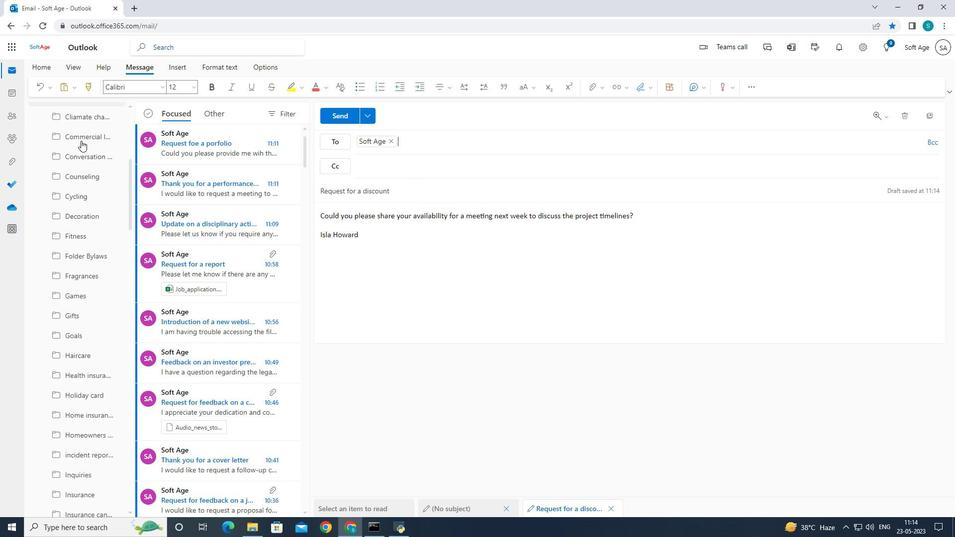 
Action: Mouse scrolled (82, 138) with delta (0, 0)
Screenshot: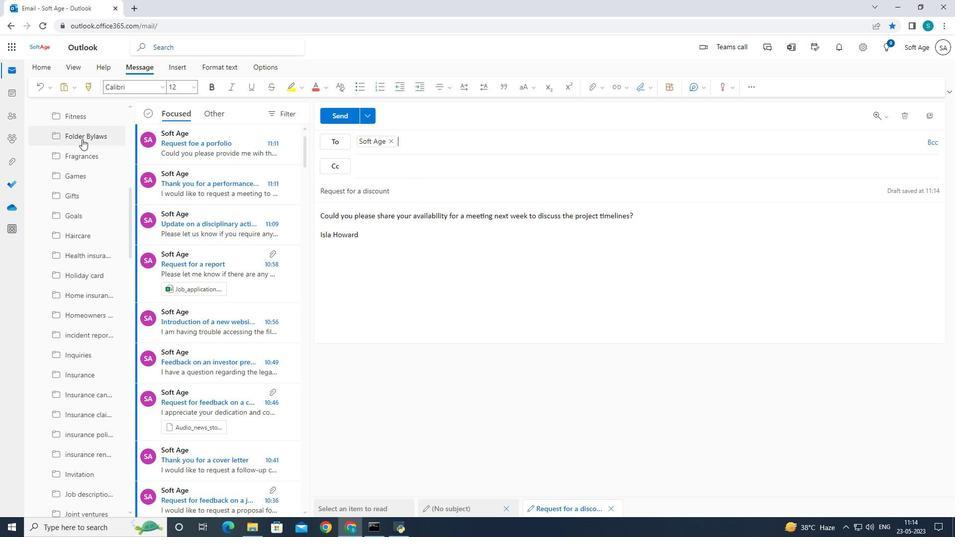 
Action: Mouse scrolled (82, 138) with delta (0, 0)
Screenshot: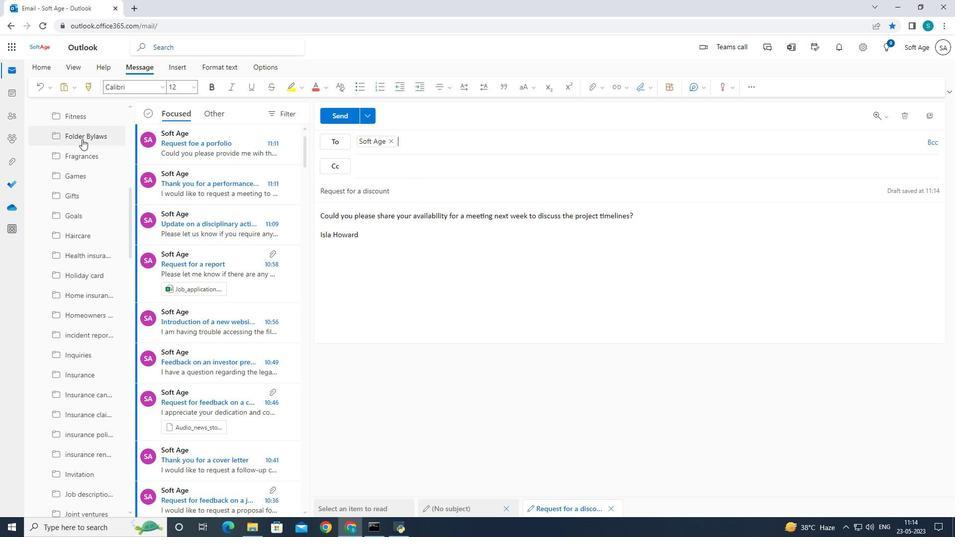 
Action: Mouse scrolled (82, 138) with delta (0, 0)
Screenshot: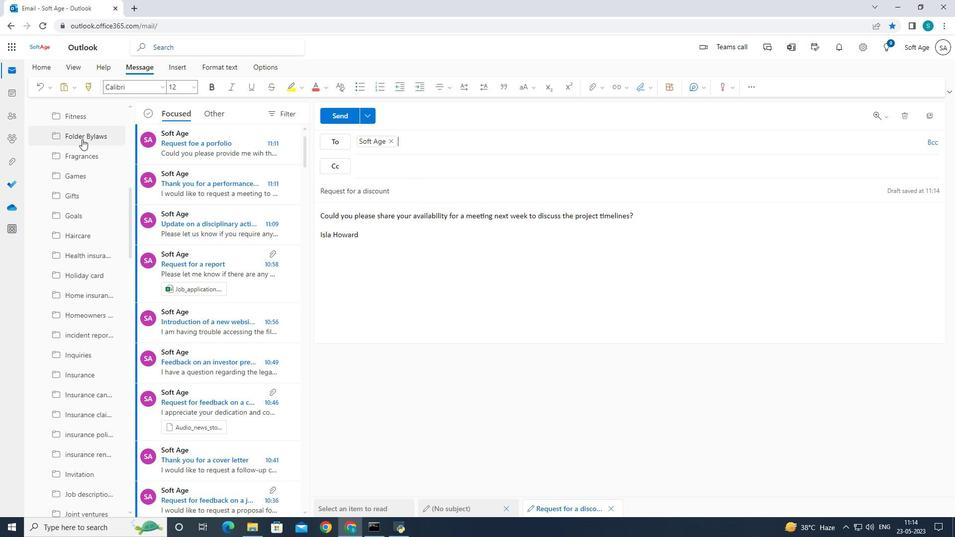 
Action: Mouse scrolled (82, 138) with delta (0, 0)
Screenshot: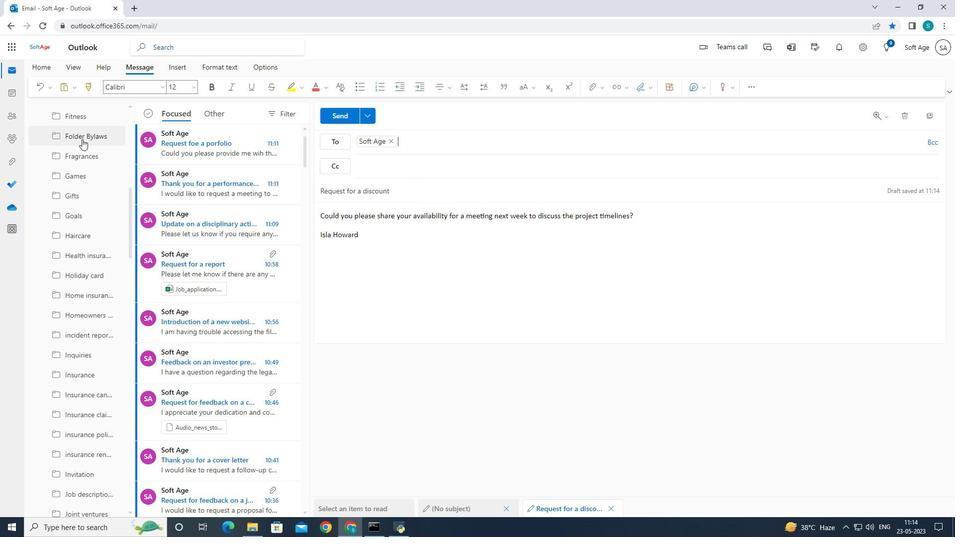 
Action: Mouse moved to (90, 125)
Screenshot: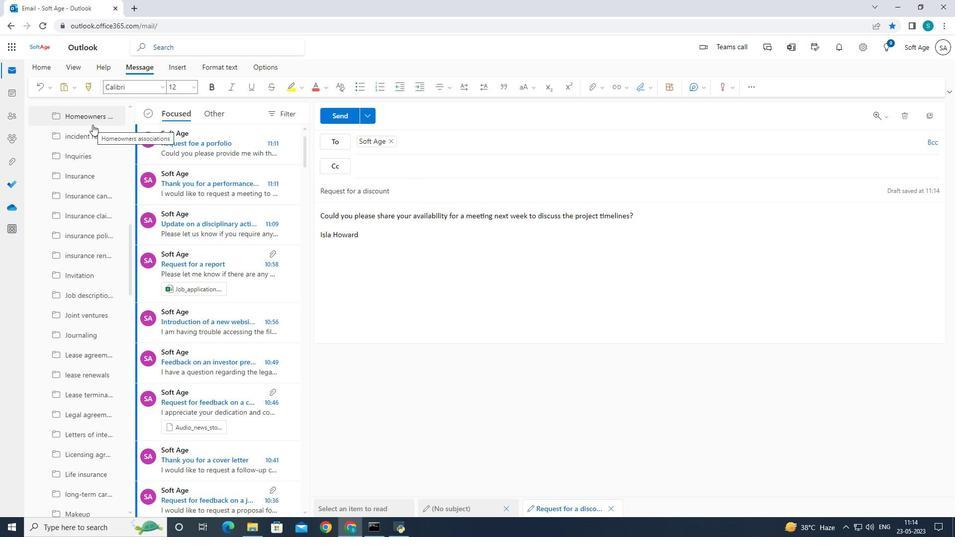 
Action: Mouse scrolled (90, 124) with delta (0, 0)
Screenshot: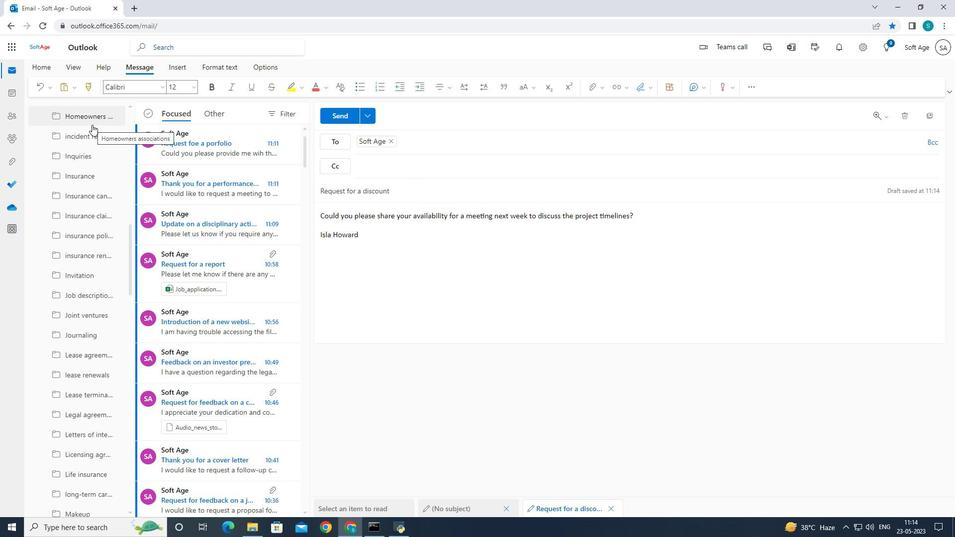 
Action: Mouse moved to (91, 127)
Screenshot: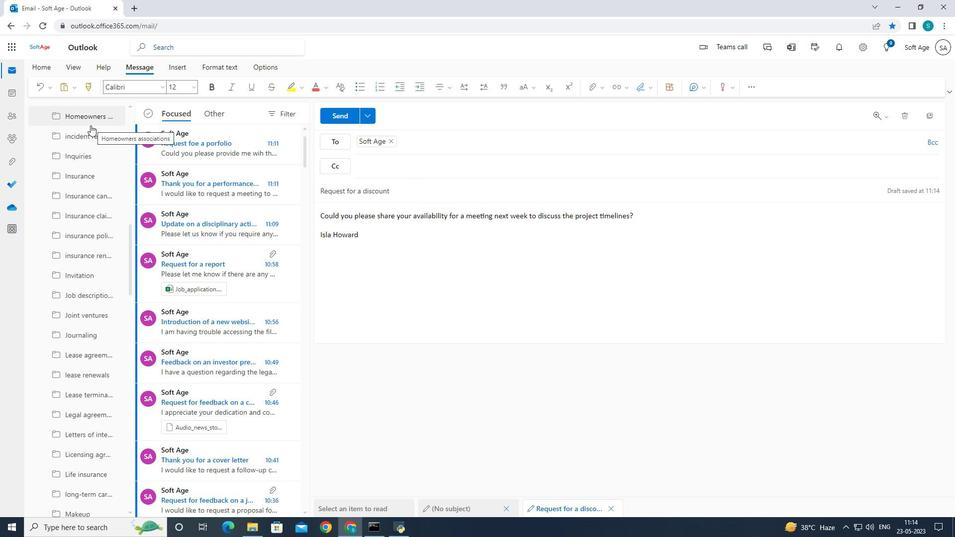 
Action: Mouse scrolled (91, 127) with delta (0, 0)
Screenshot: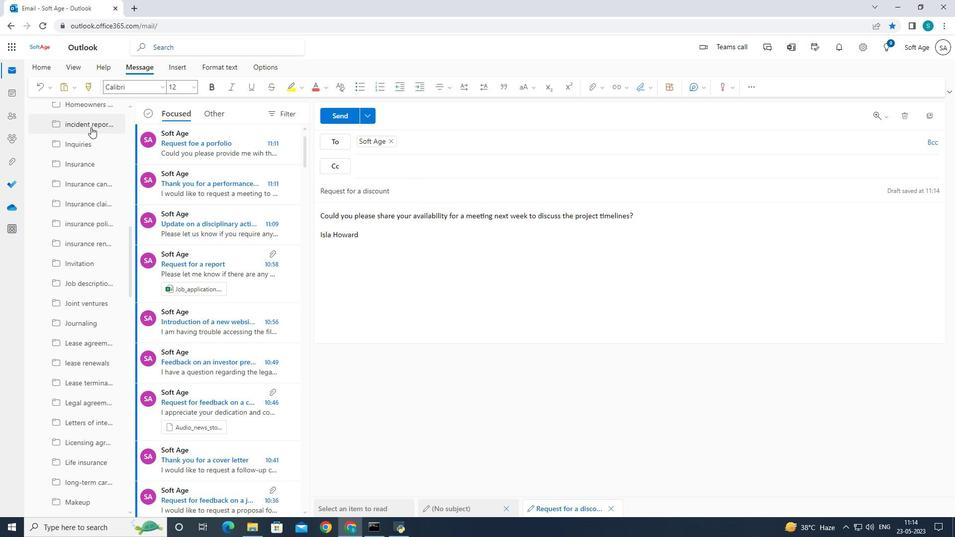 
Action: Mouse moved to (90, 131)
Screenshot: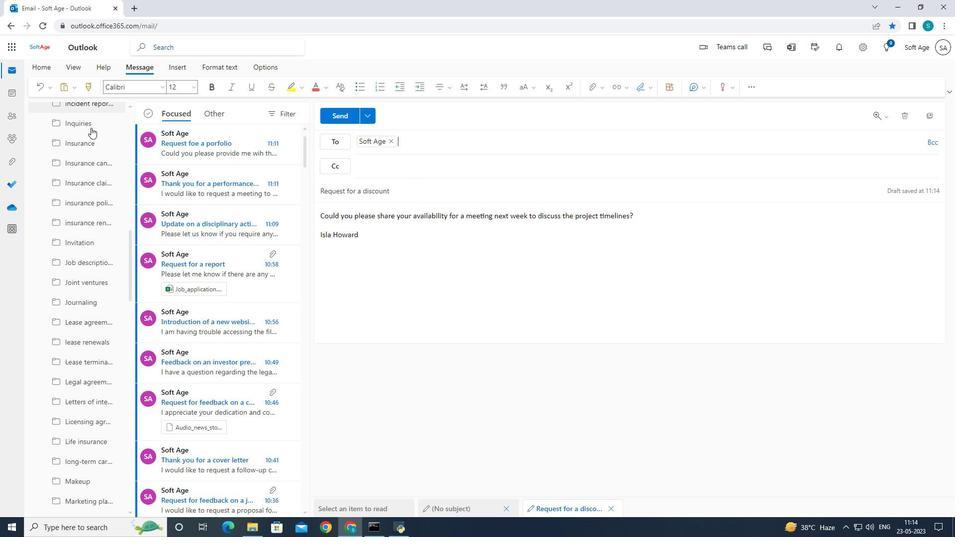 
Action: Mouse scrolled (90, 130) with delta (0, 0)
Screenshot: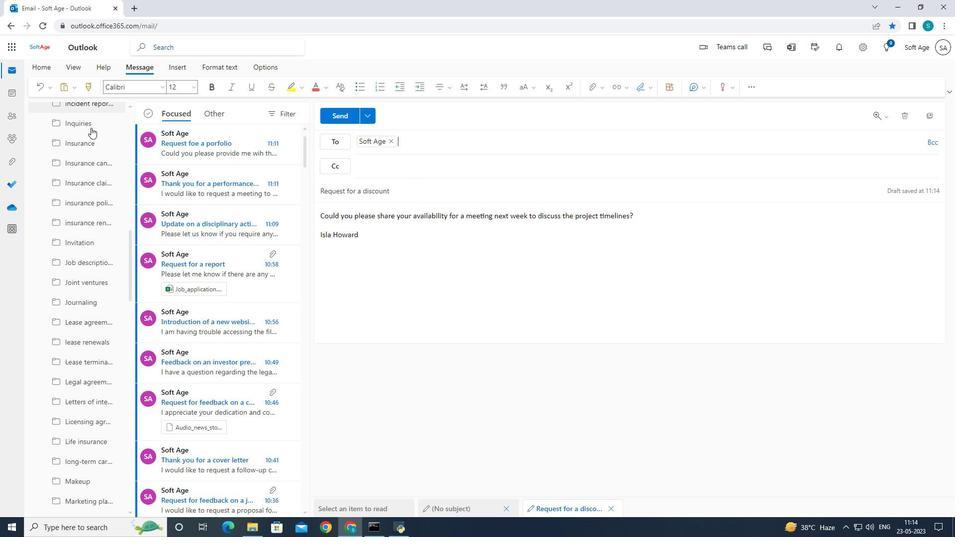 
Action: Mouse moved to (86, 140)
Screenshot: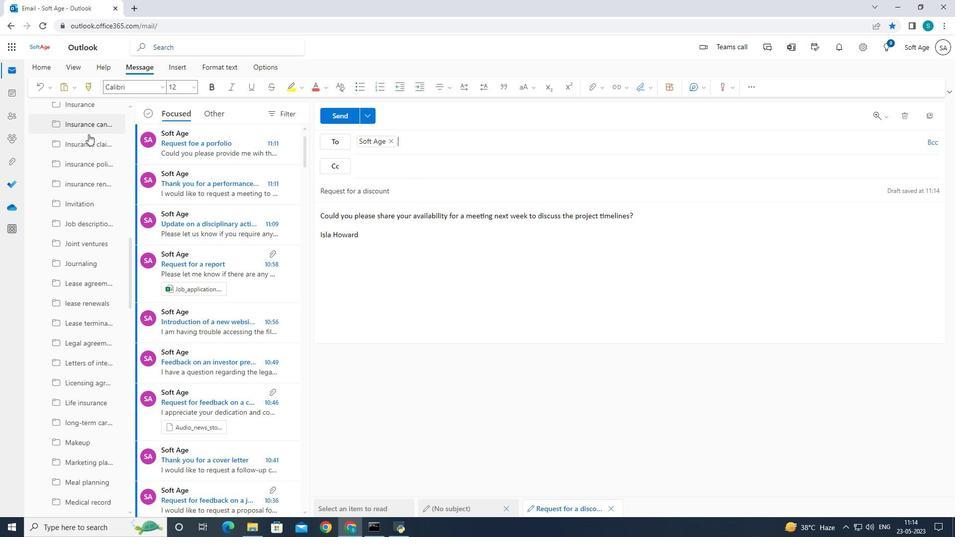 
Action: Mouse scrolled (86, 139) with delta (0, 0)
Screenshot: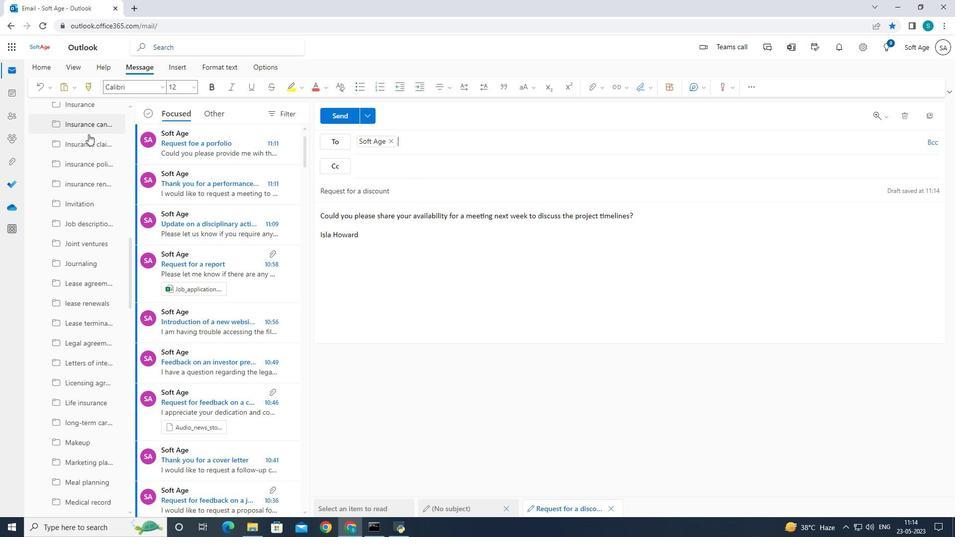 
Action: Mouse moved to (85, 141)
Screenshot: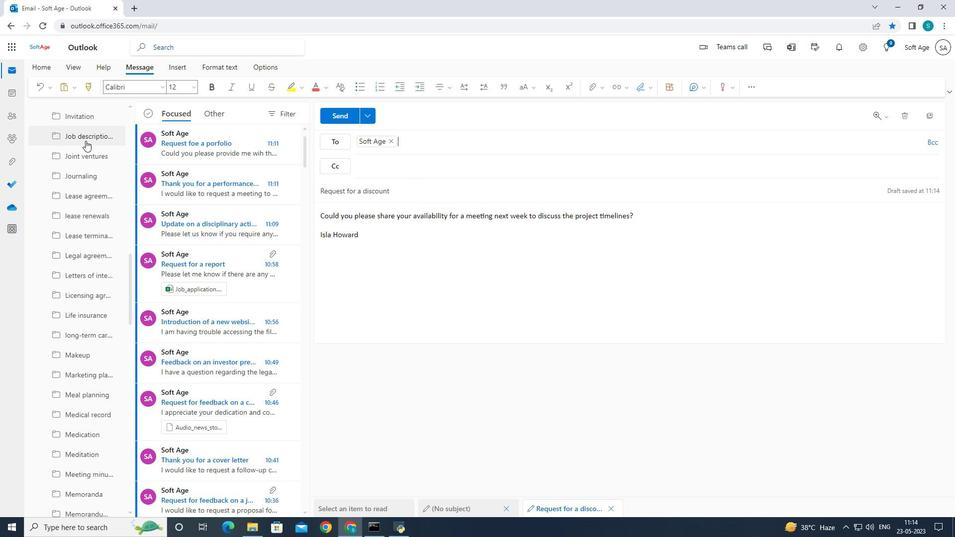 
Action: Mouse scrolled (85, 140) with delta (0, 0)
Screenshot: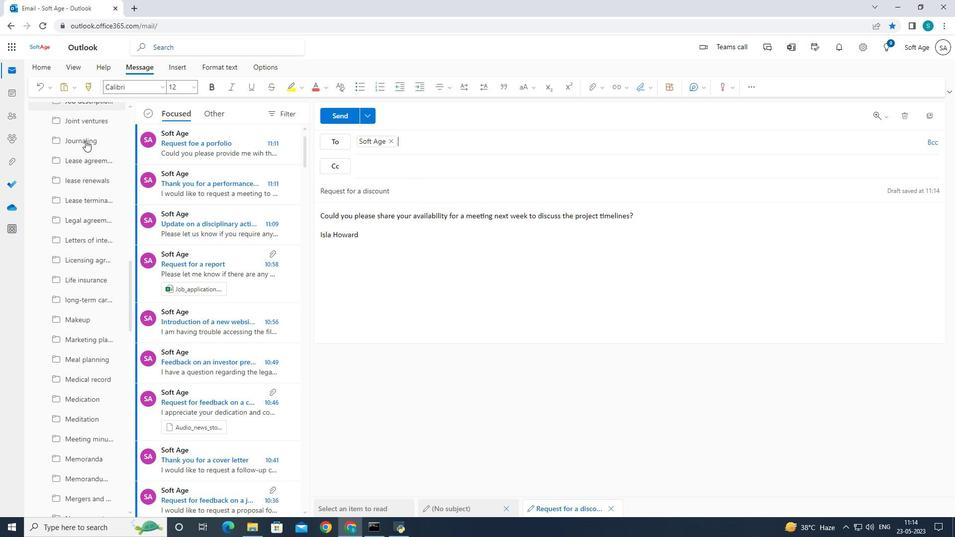 
Action: Mouse scrolled (85, 140) with delta (0, 0)
Screenshot: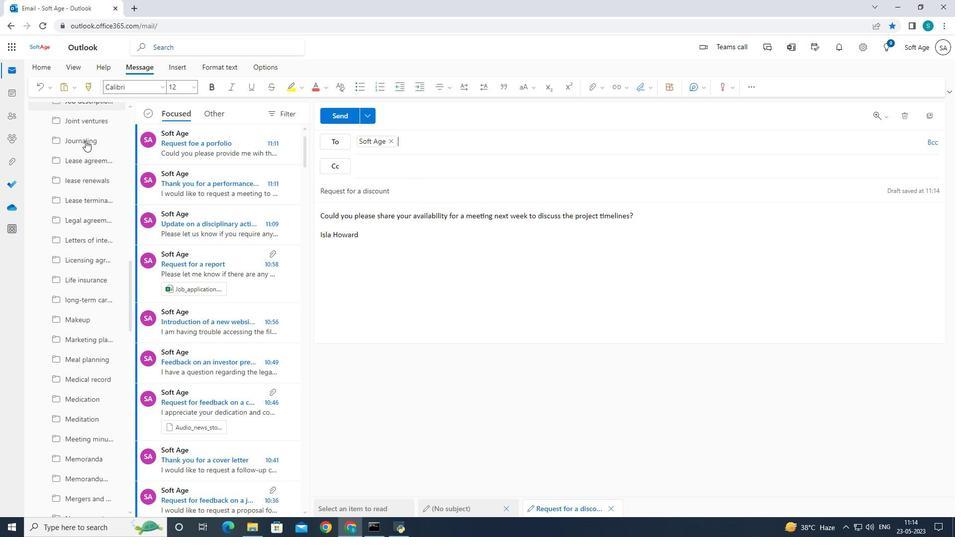 
Action: Mouse scrolled (85, 140) with delta (0, 0)
Screenshot: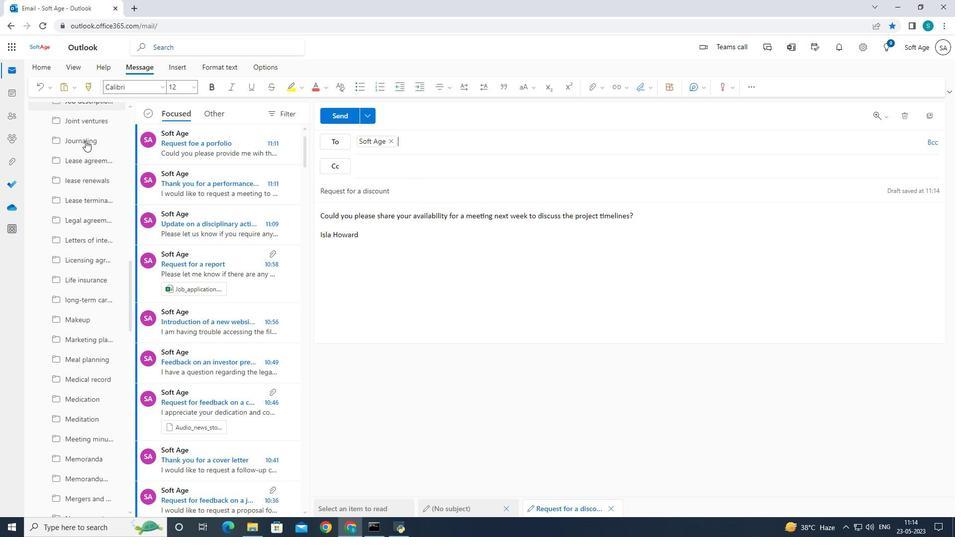 
Action: Mouse scrolled (85, 140) with delta (0, 0)
Screenshot: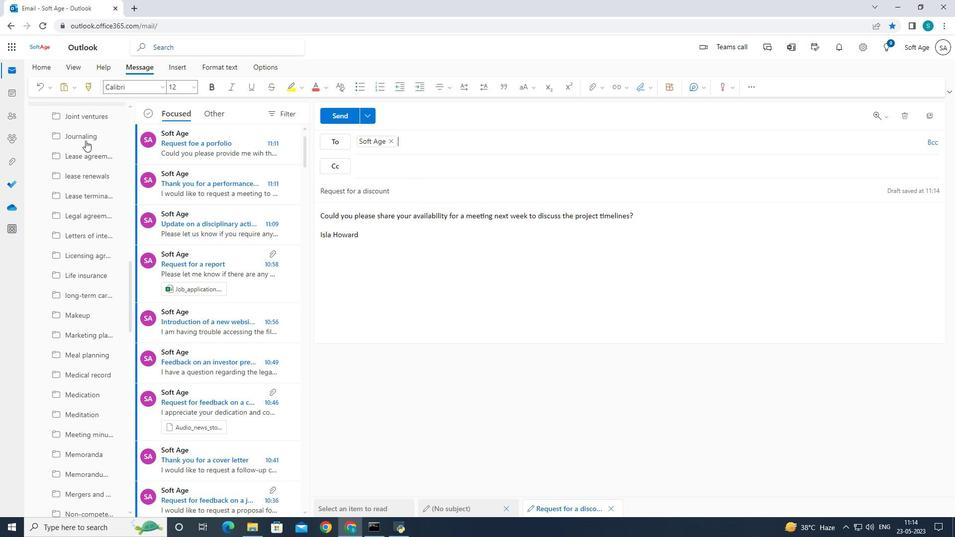 
Action: Mouse moved to (84, 141)
Screenshot: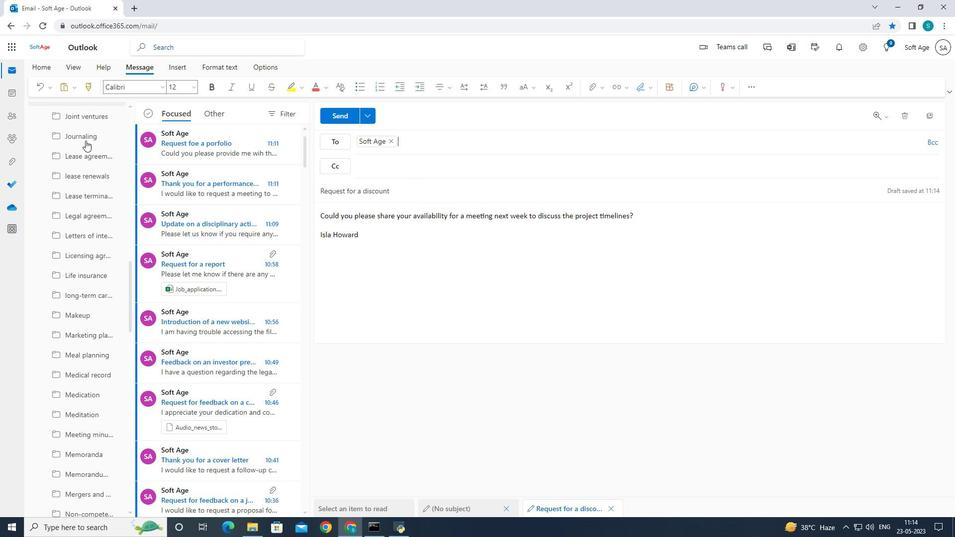 
Action: Mouse scrolled (84, 141) with delta (0, 0)
Screenshot: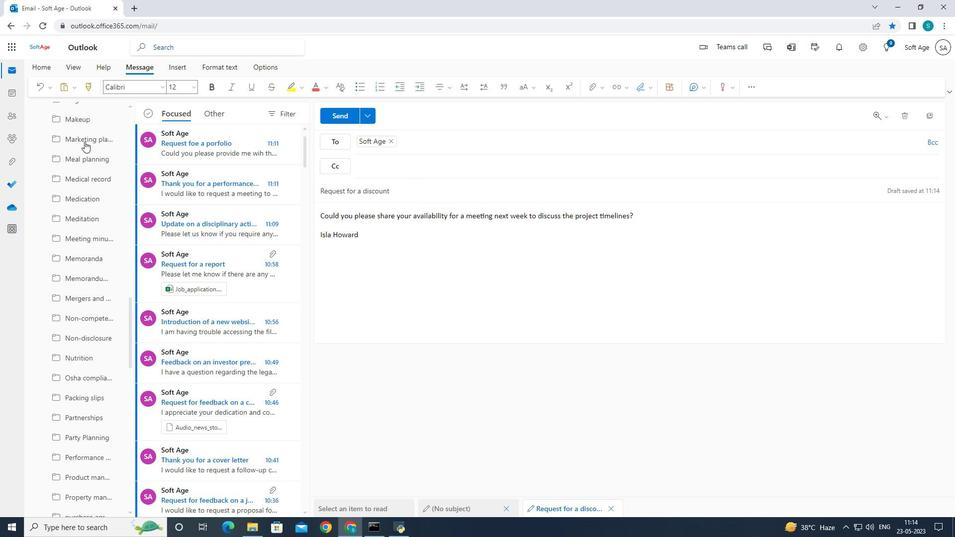 
Action: Mouse scrolled (84, 141) with delta (0, 0)
Screenshot: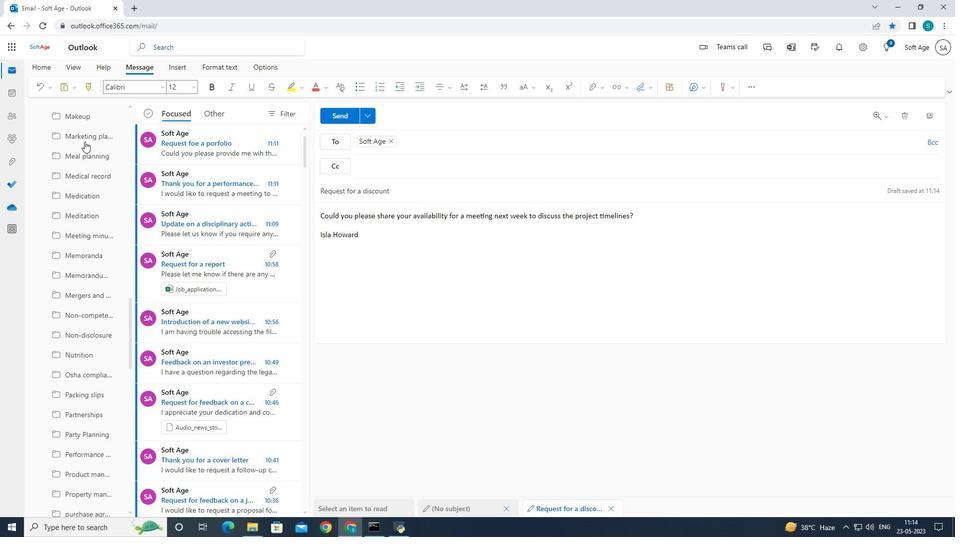 
Action: Mouse scrolled (84, 141) with delta (0, 0)
Screenshot: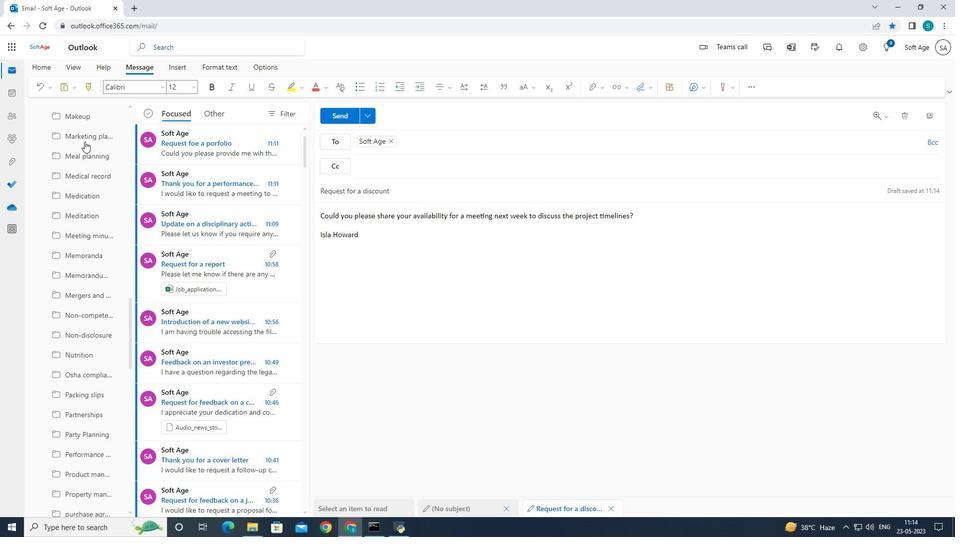 
Action: Mouse scrolled (84, 141) with delta (0, 0)
Screenshot: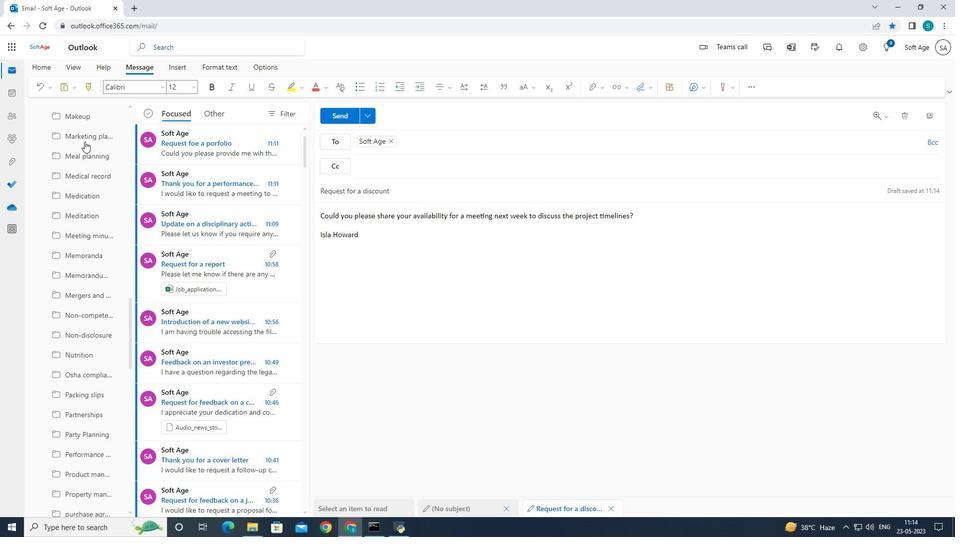 
Action: Mouse scrolled (84, 141) with delta (0, 0)
Screenshot: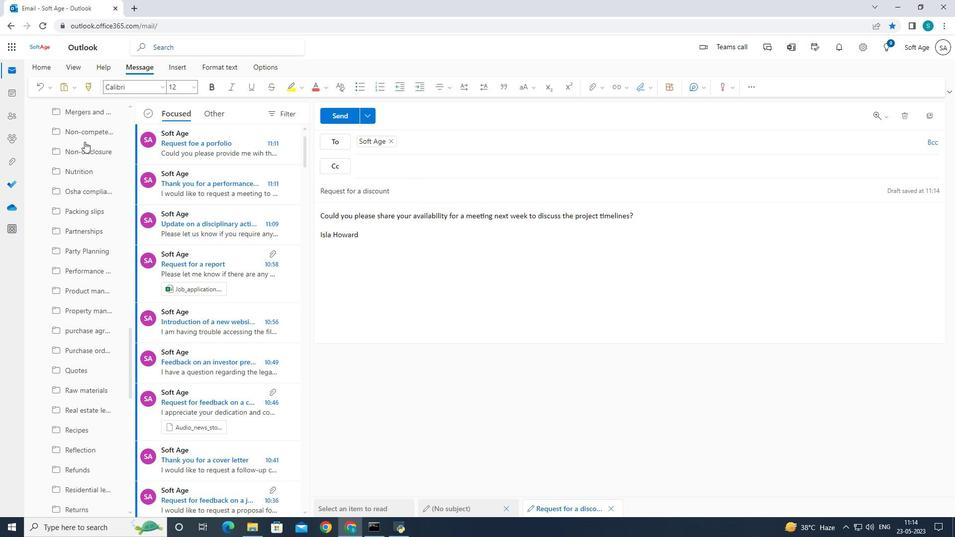 
Action: Mouse scrolled (84, 141) with delta (0, 0)
Screenshot: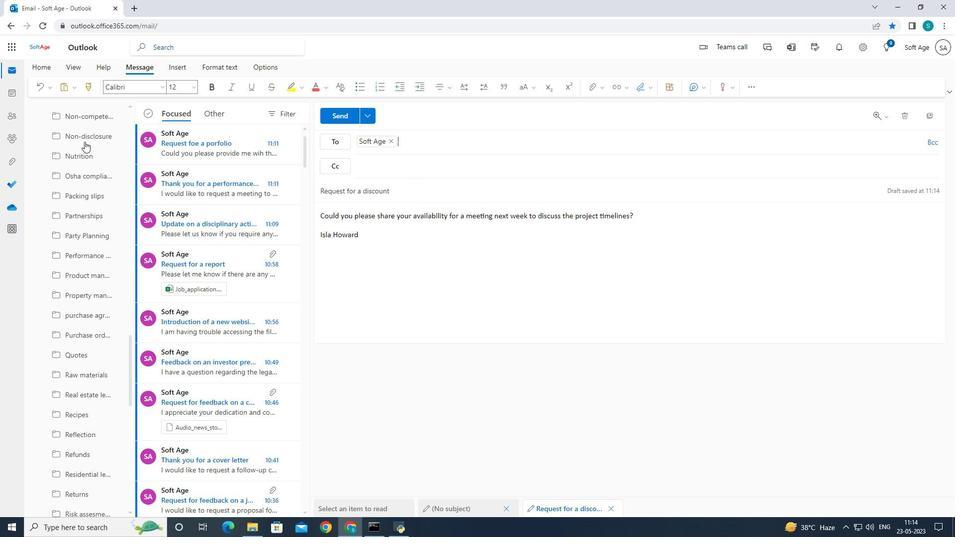 
Action: Mouse scrolled (84, 141) with delta (0, 0)
Screenshot: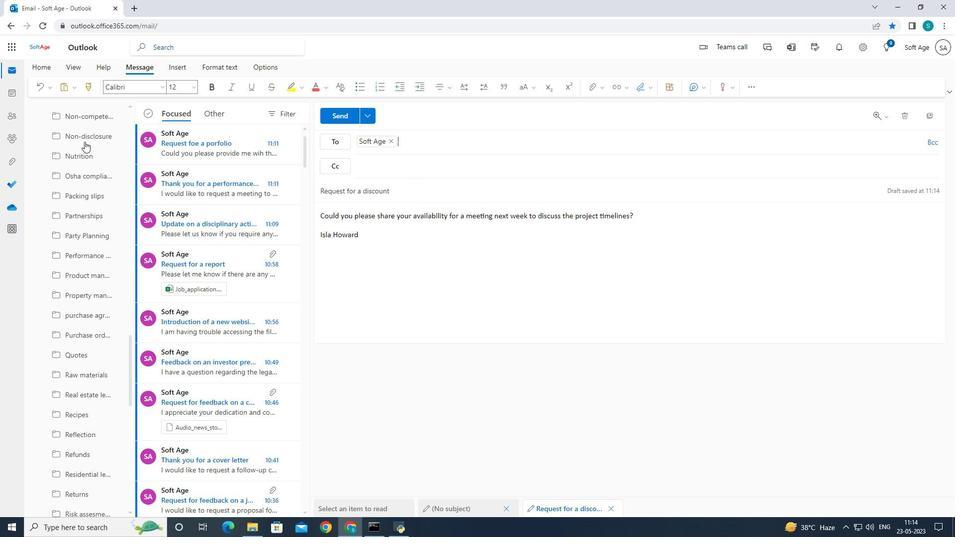 
Action: Mouse scrolled (84, 141) with delta (0, 0)
Screenshot: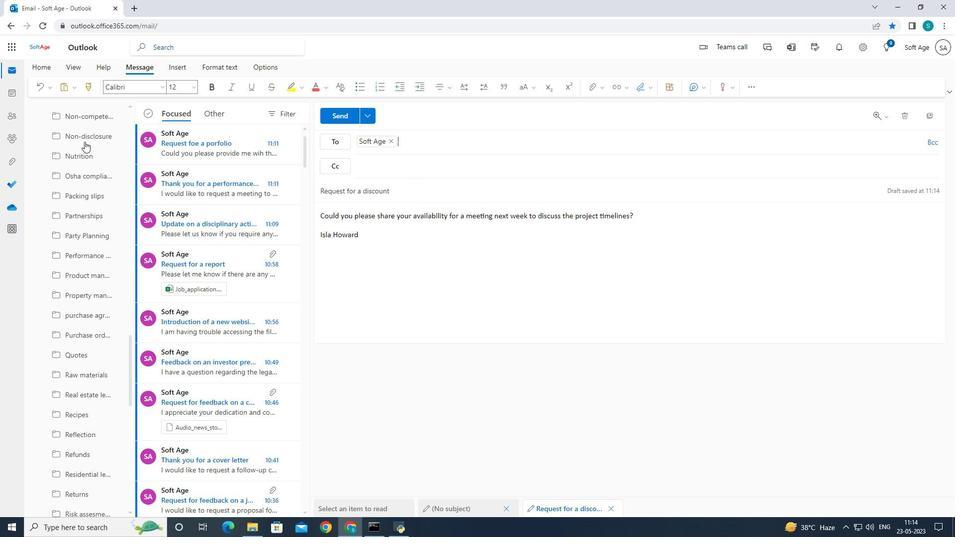 
Action: Mouse moved to (84, 141)
Screenshot: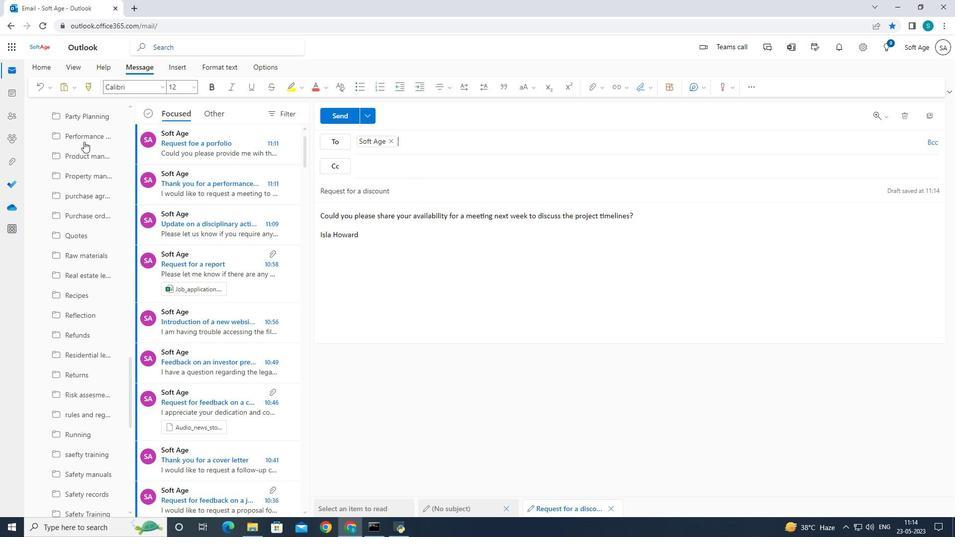 
Action: Mouse scrolled (84, 141) with delta (0, 0)
Screenshot: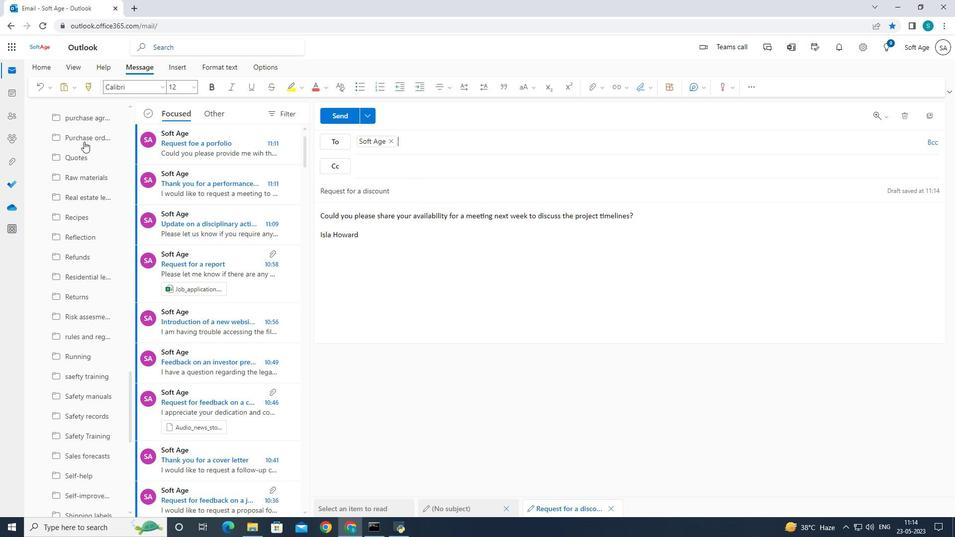 
Action: Mouse scrolled (84, 141) with delta (0, 0)
Screenshot: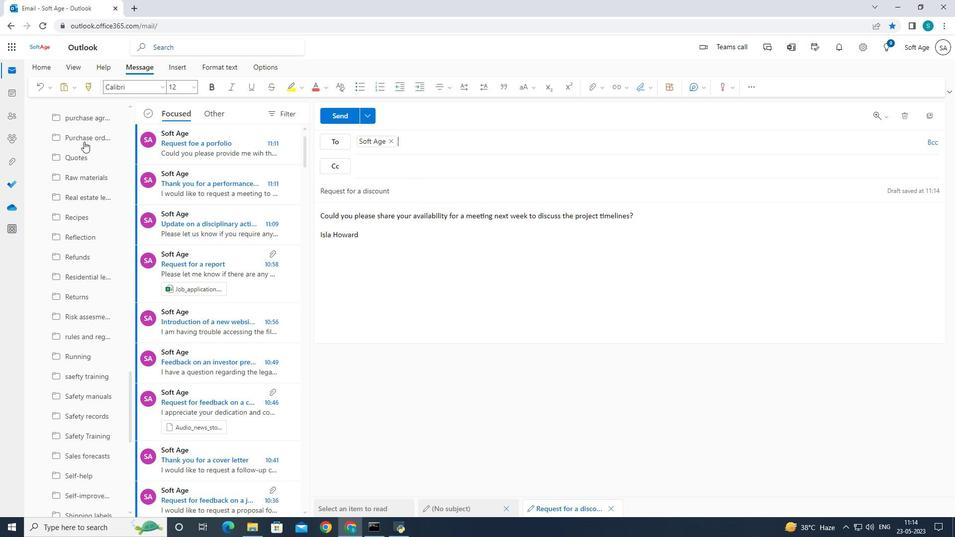 
Action: Mouse scrolled (84, 141) with delta (0, 0)
Screenshot: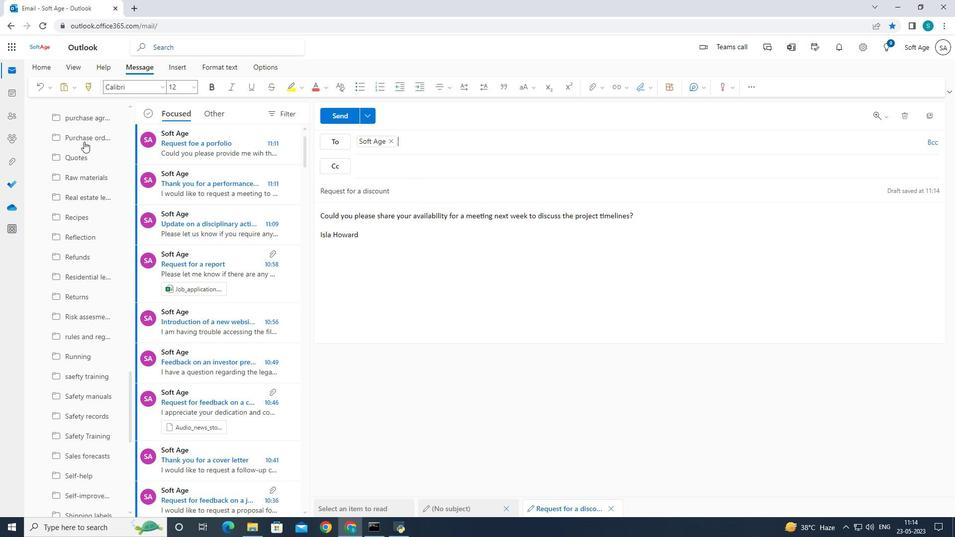 
Action: Mouse scrolled (84, 141) with delta (0, 0)
Screenshot: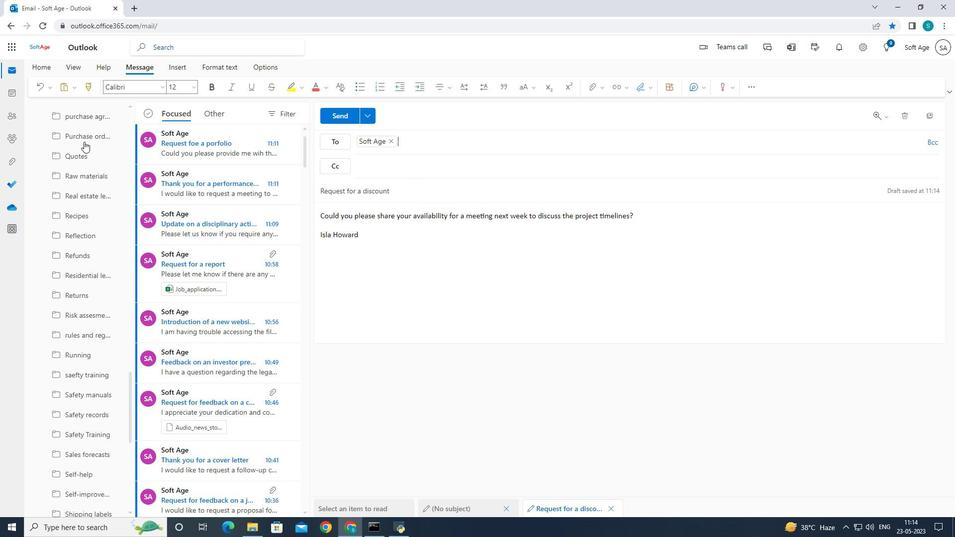 
Action: Mouse moved to (84, 141)
Screenshot: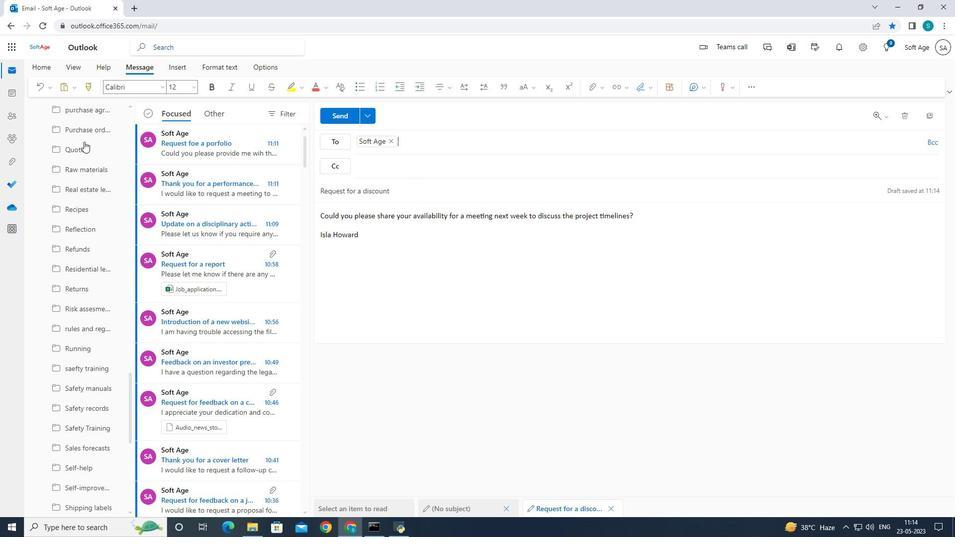 
Action: Mouse scrolled (84, 141) with delta (0, 0)
Screenshot: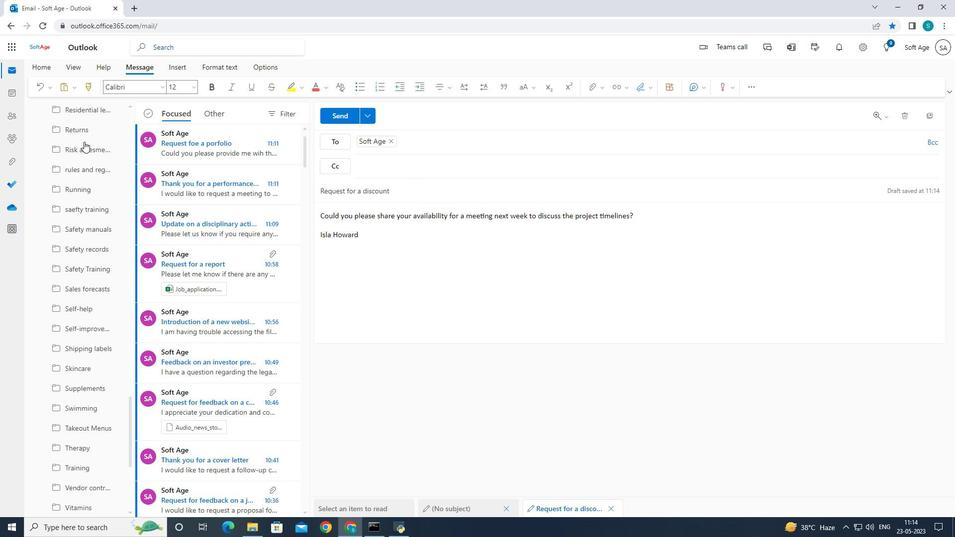 
Action: Mouse scrolled (84, 141) with delta (0, 0)
Screenshot: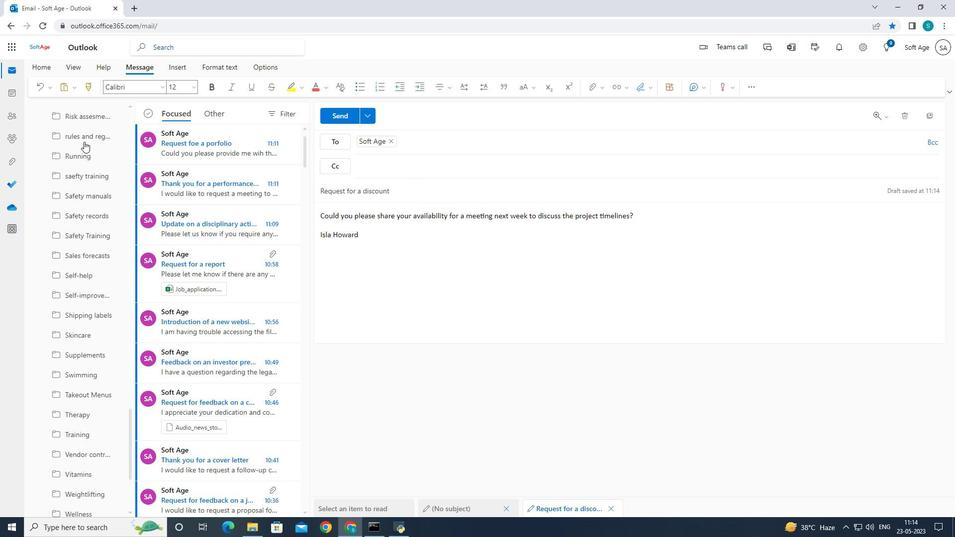 
Action: Mouse scrolled (84, 141) with delta (0, 0)
Screenshot: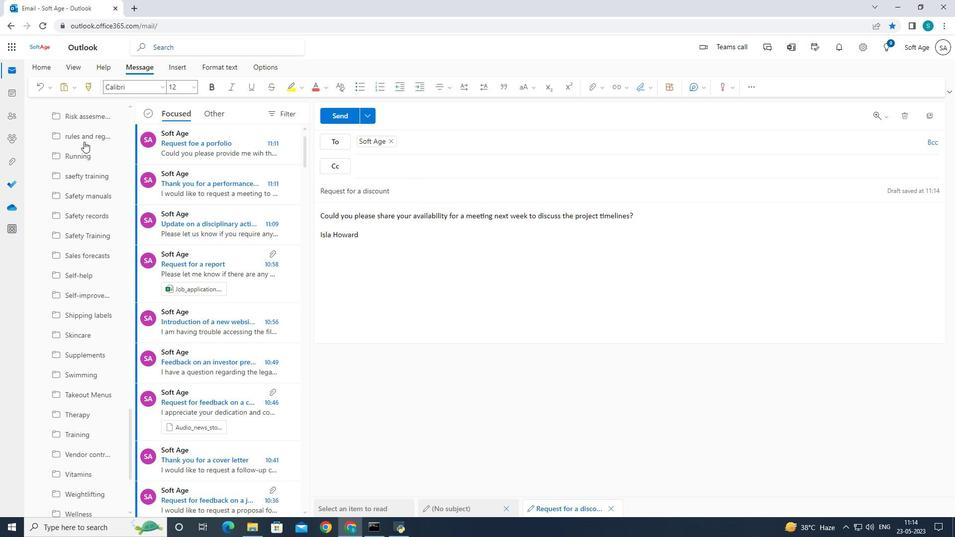 
Action: Mouse scrolled (84, 141) with delta (0, 0)
Screenshot: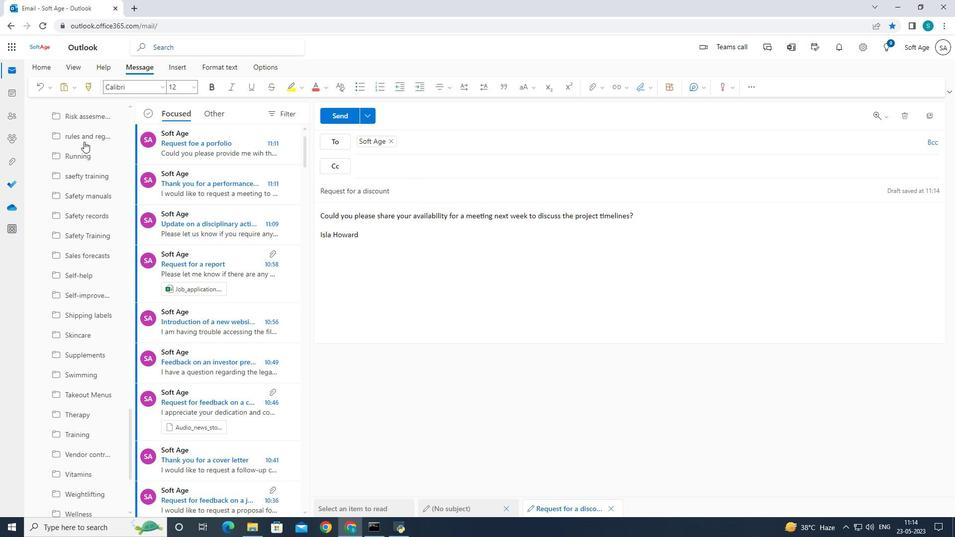 
Action: Mouse scrolled (84, 141) with delta (0, 0)
Screenshot: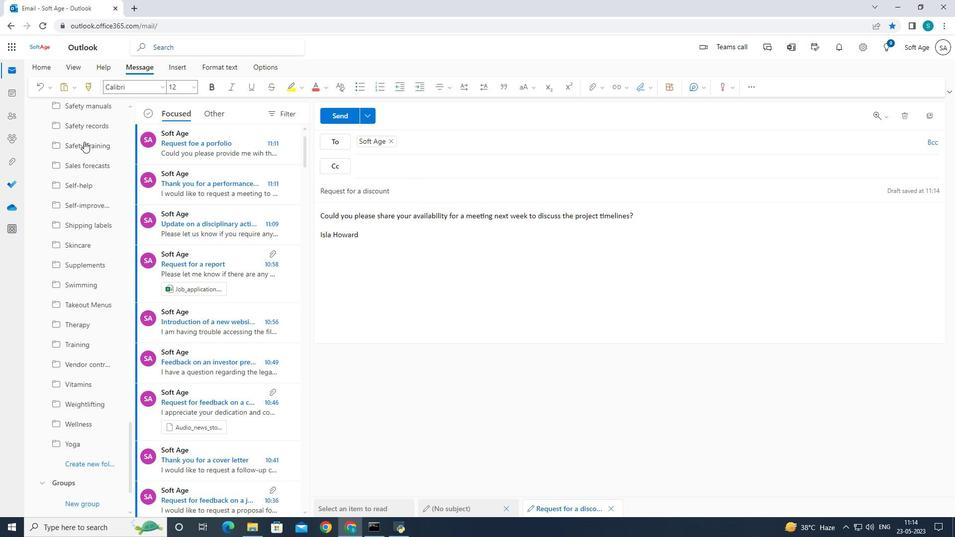 
Action: Mouse scrolled (84, 141) with delta (0, 0)
Screenshot: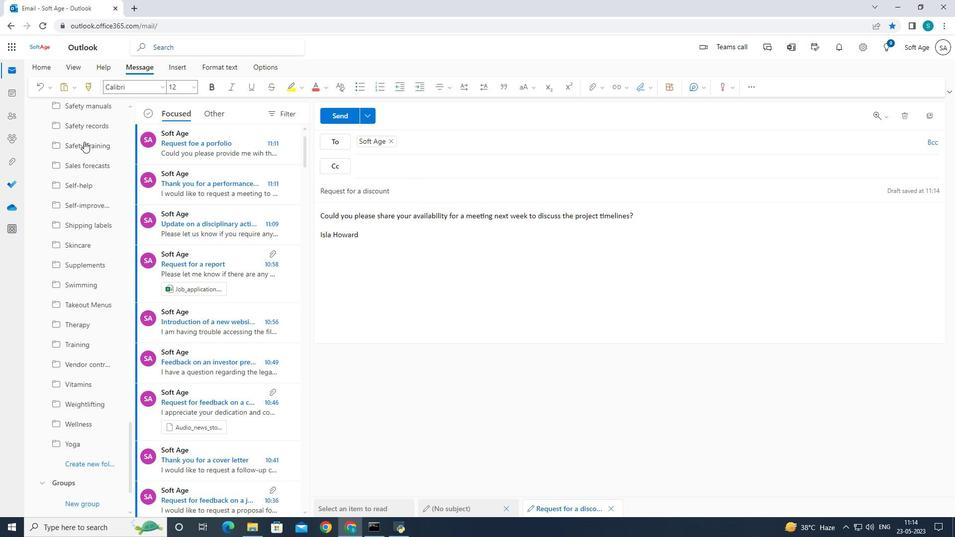 
Action: Mouse scrolled (84, 141) with delta (0, 0)
Screenshot: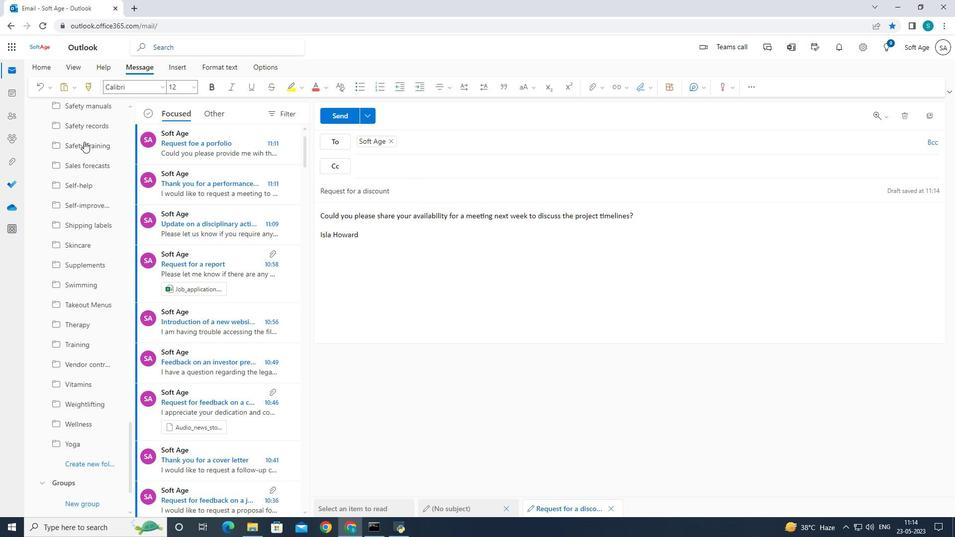 
Action: Mouse scrolled (84, 141) with delta (0, 0)
Screenshot: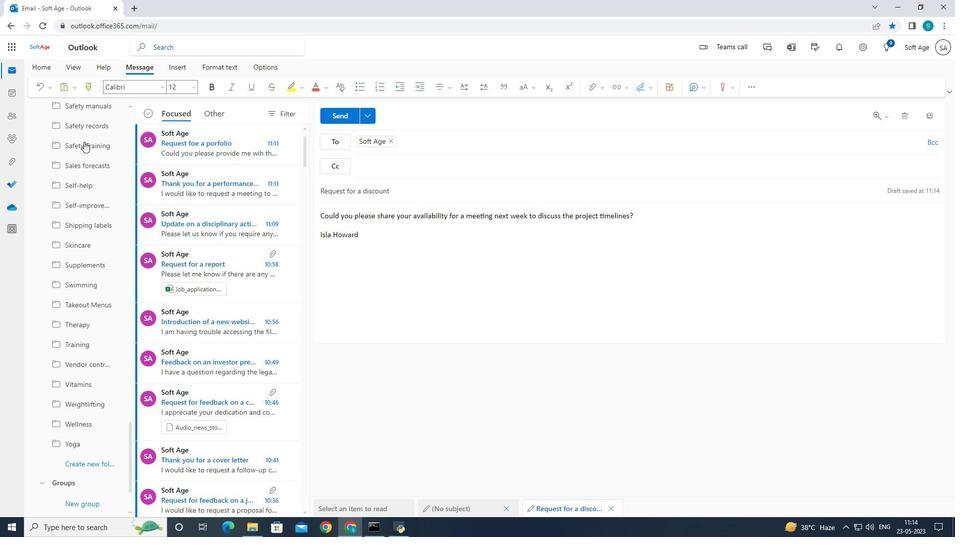 
Action: Mouse moved to (84, 140)
Screenshot: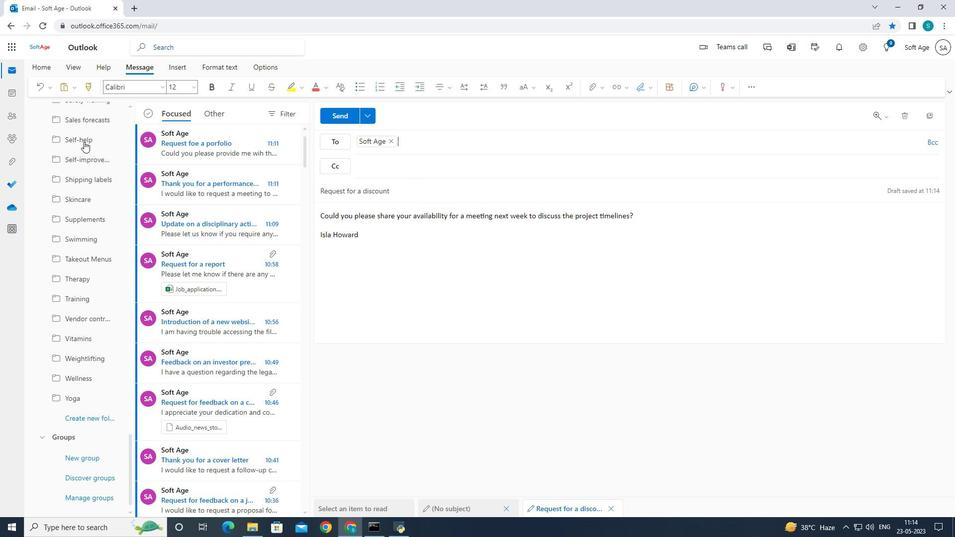 
Action: Mouse scrolled (84, 140) with delta (0, 0)
Screenshot: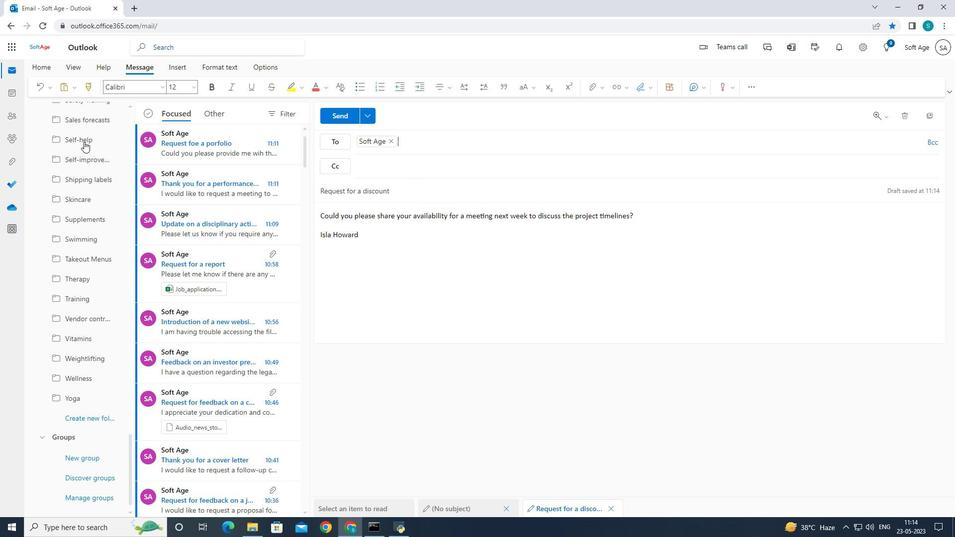 
Action: Mouse scrolled (84, 140) with delta (0, 0)
Screenshot: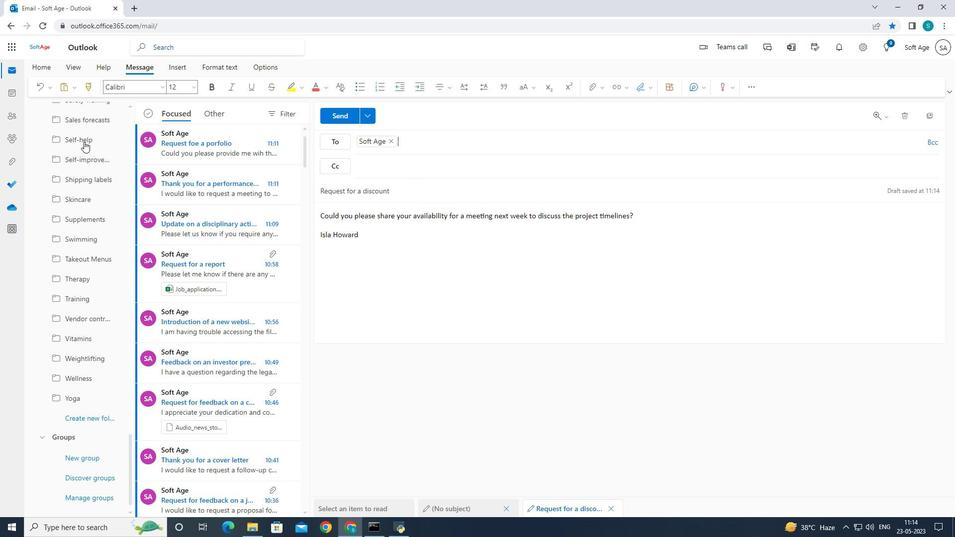
Action: Mouse scrolled (84, 140) with delta (0, 0)
Screenshot: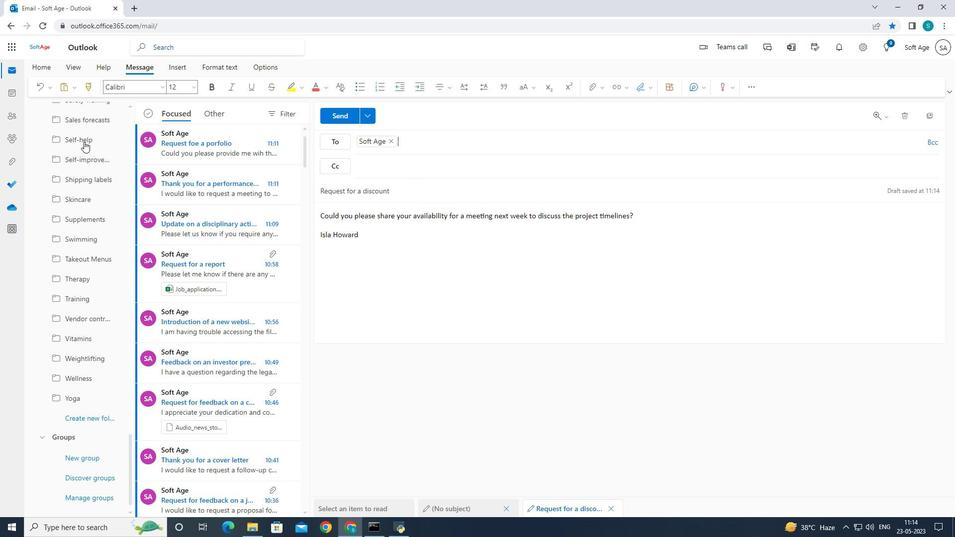 
Action: Mouse scrolled (84, 140) with delta (0, 0)
Screenshot: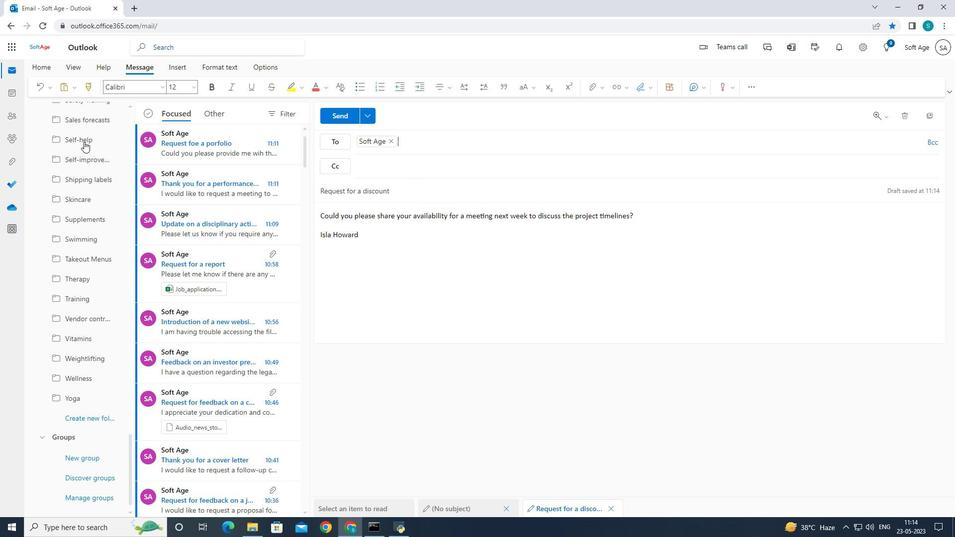 
Action: Mouse moved to (68, 424)
Screenshot: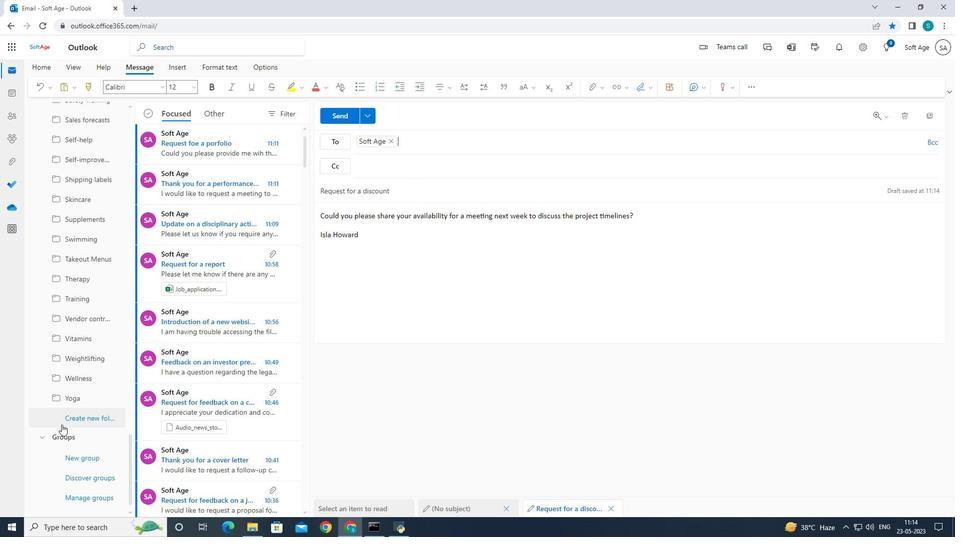 
Action: Mouse pressed left at (68, 424)
Screenshot: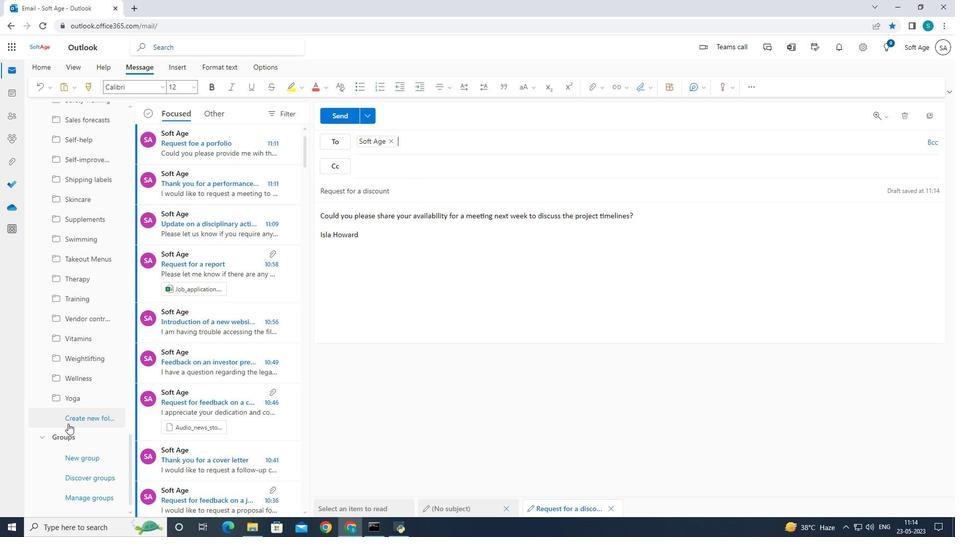 
Action: Mouse moved to (142, 347)
Screenshot: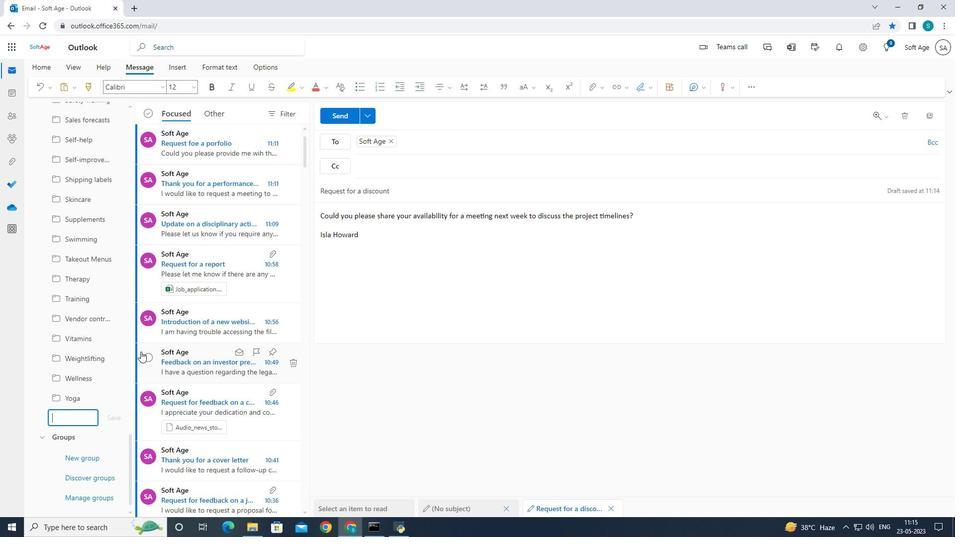 
Action: Key pressed <Key.shift><Key.caps_lock>H<Key.caps_lock>alloween<Key.space>costumes
Screenshot: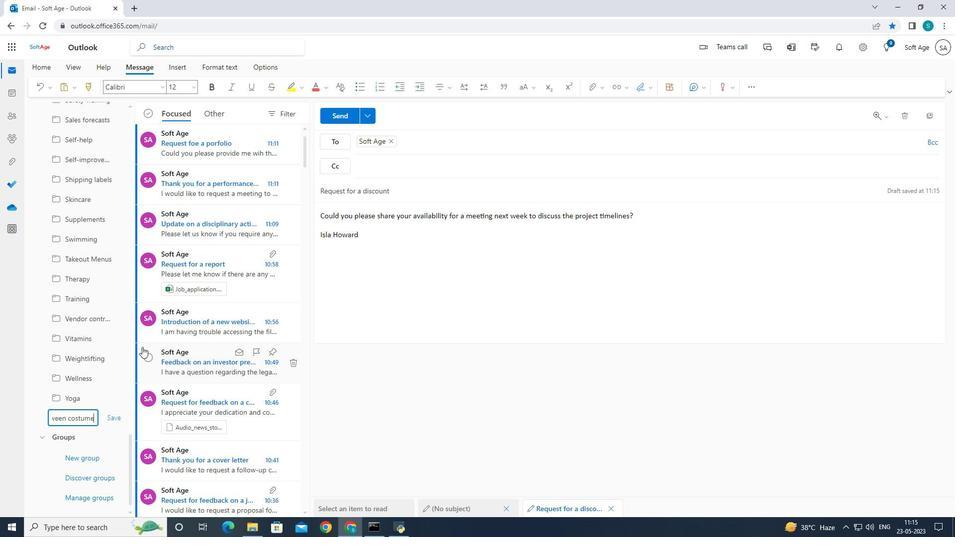 
Action: Mouse moved to (142, 343)
Screenshot: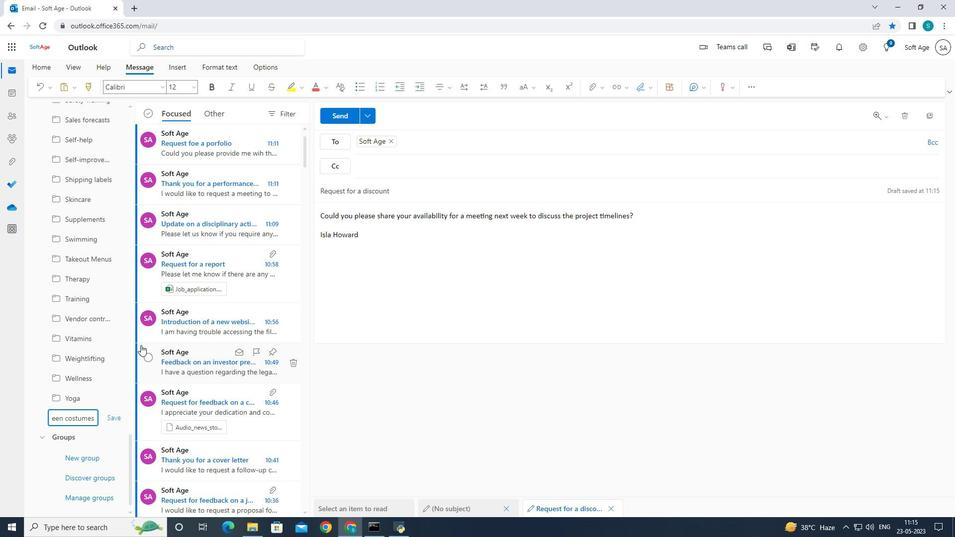 
Action: Key pressed <Key.enter>
Screenshot: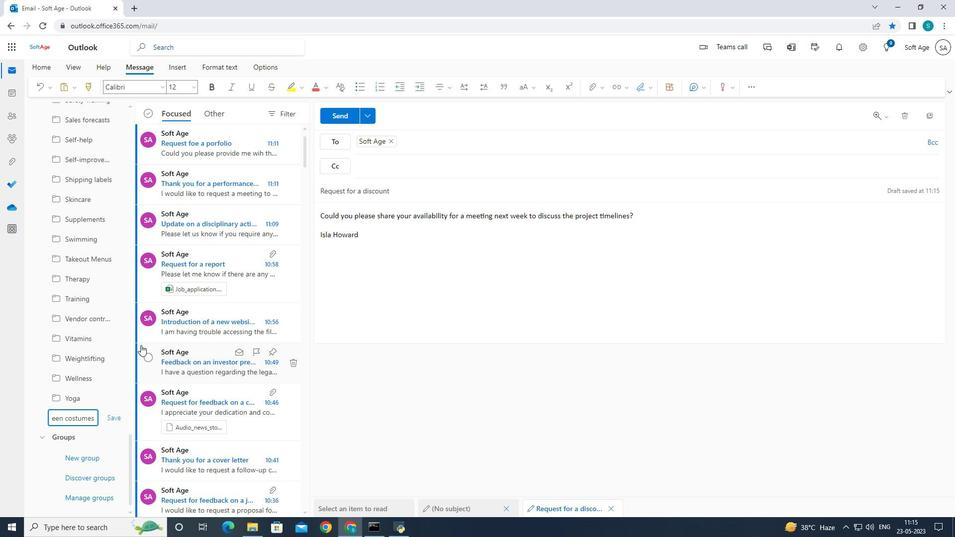 
Action: Mouse moved to (344, 116)
Screenshot: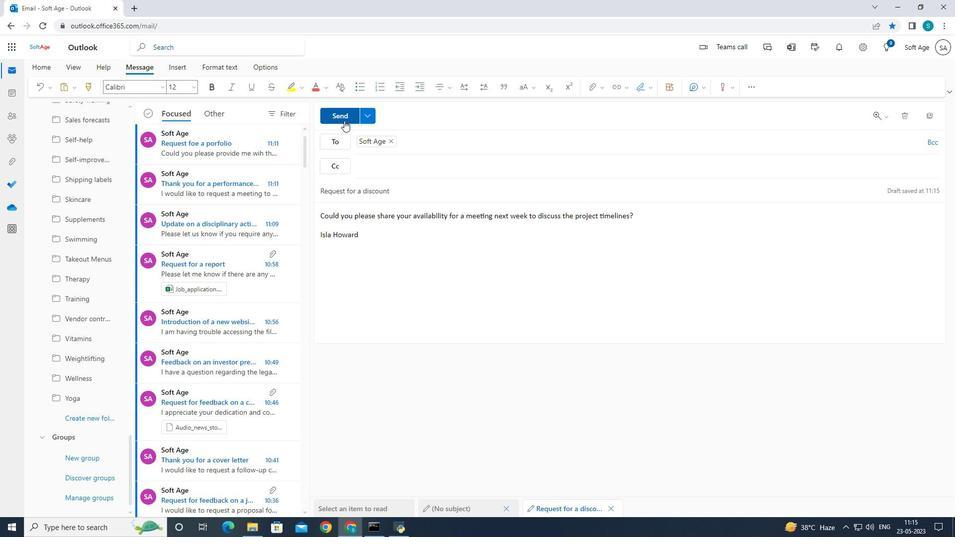 
Action: Mouse pressed left at (344, 116)
Screenshot: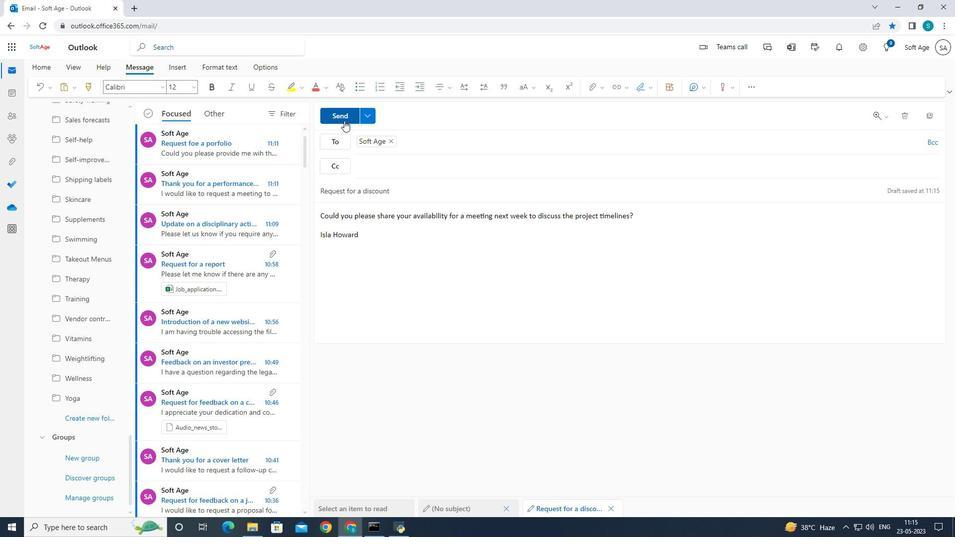 
Action: Mouse moved to (356, 103)
Screenshot: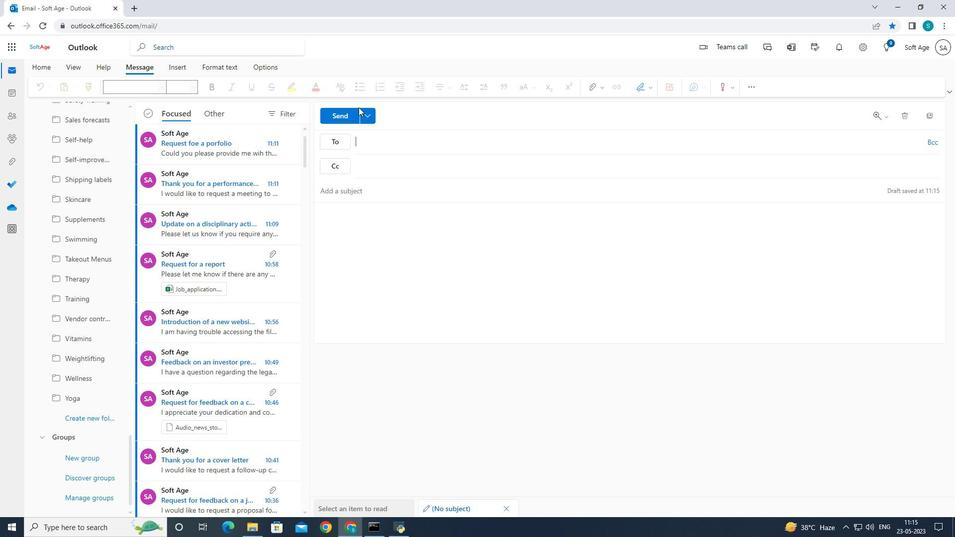 
